 Task: Create a sub task Gather and Analyse Requirements for the task  Develop a new online tool for social media management in the project AgileNova , assign it to team member softage.3@softage.net and update the status of the sub task to  On Track  , set the priority of the sub task to Low
Action: Mouse moved to (101, 339)
Screenshot: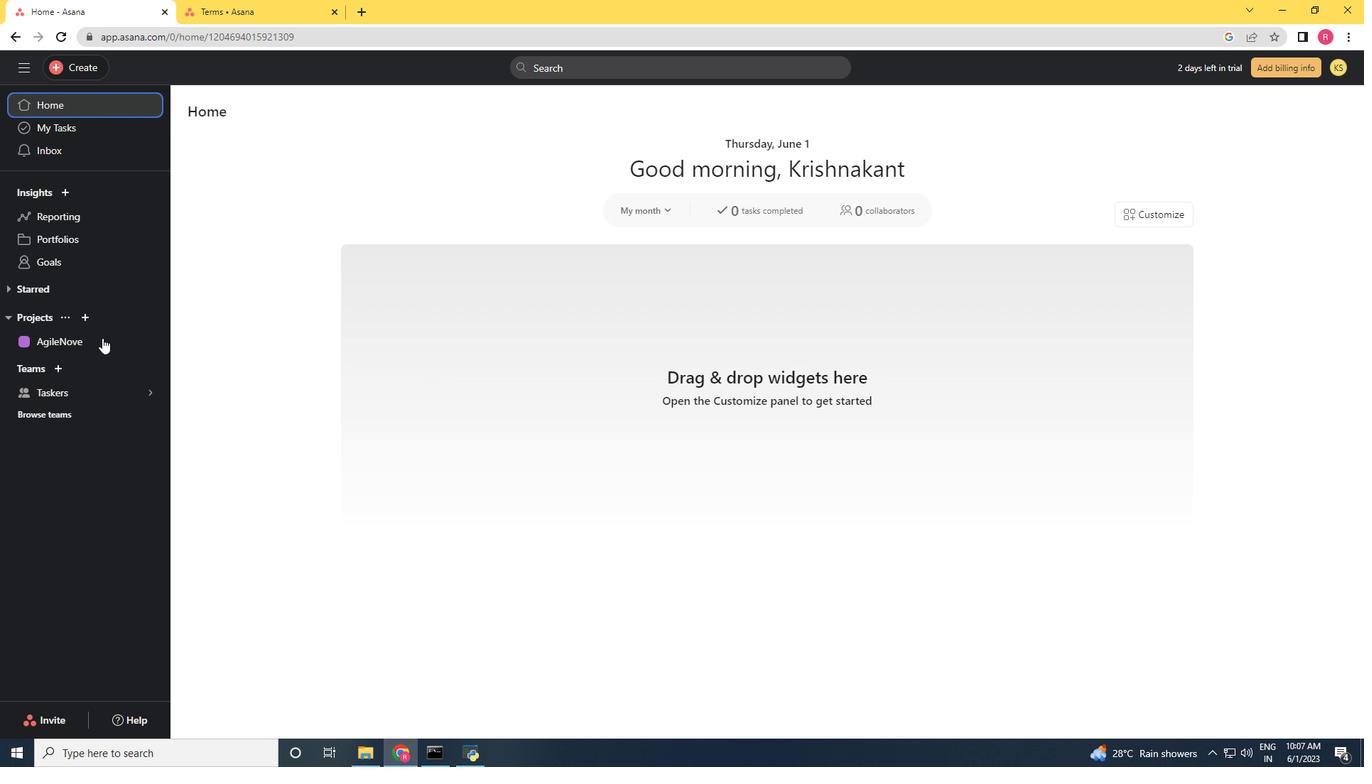 
Action: Mouse pressed left at (101, 339)
Screenshot: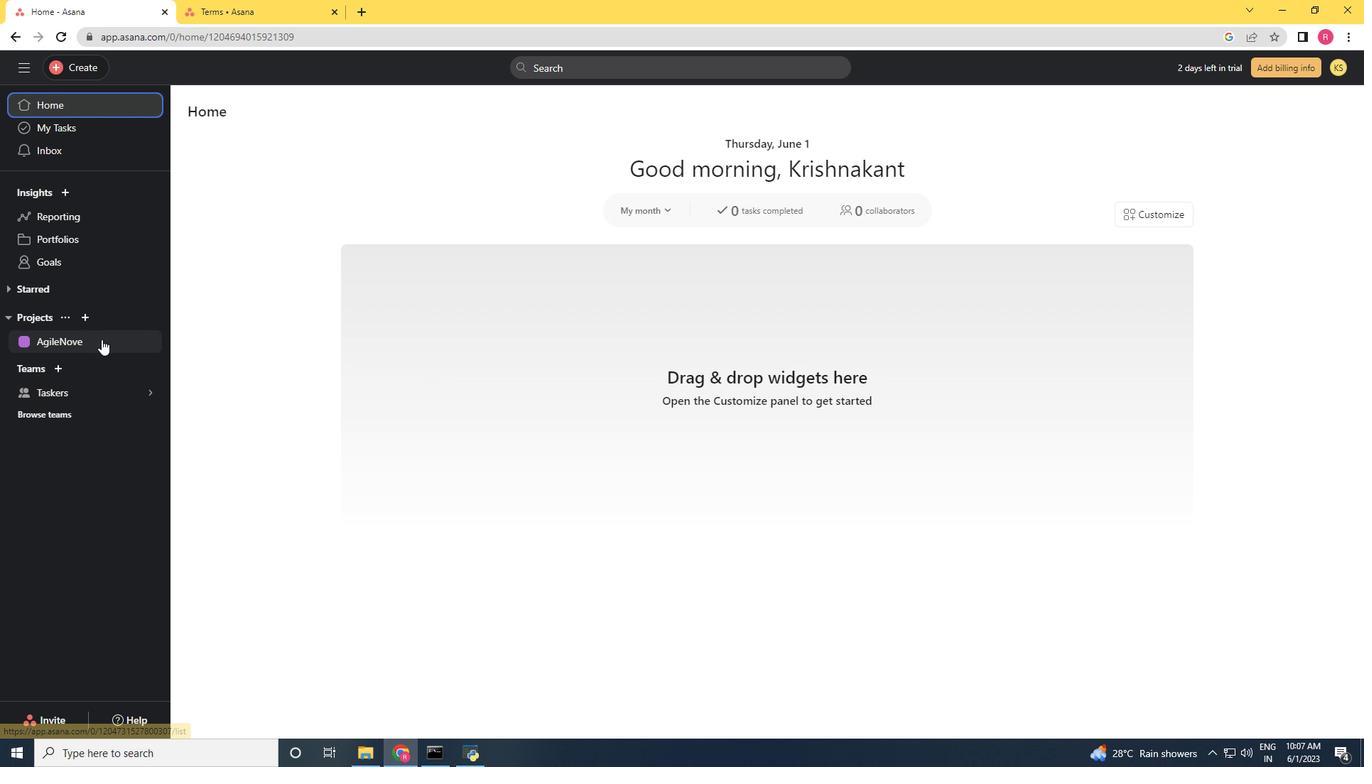
Action: Mouse moved to (616, 322)
Screenshot: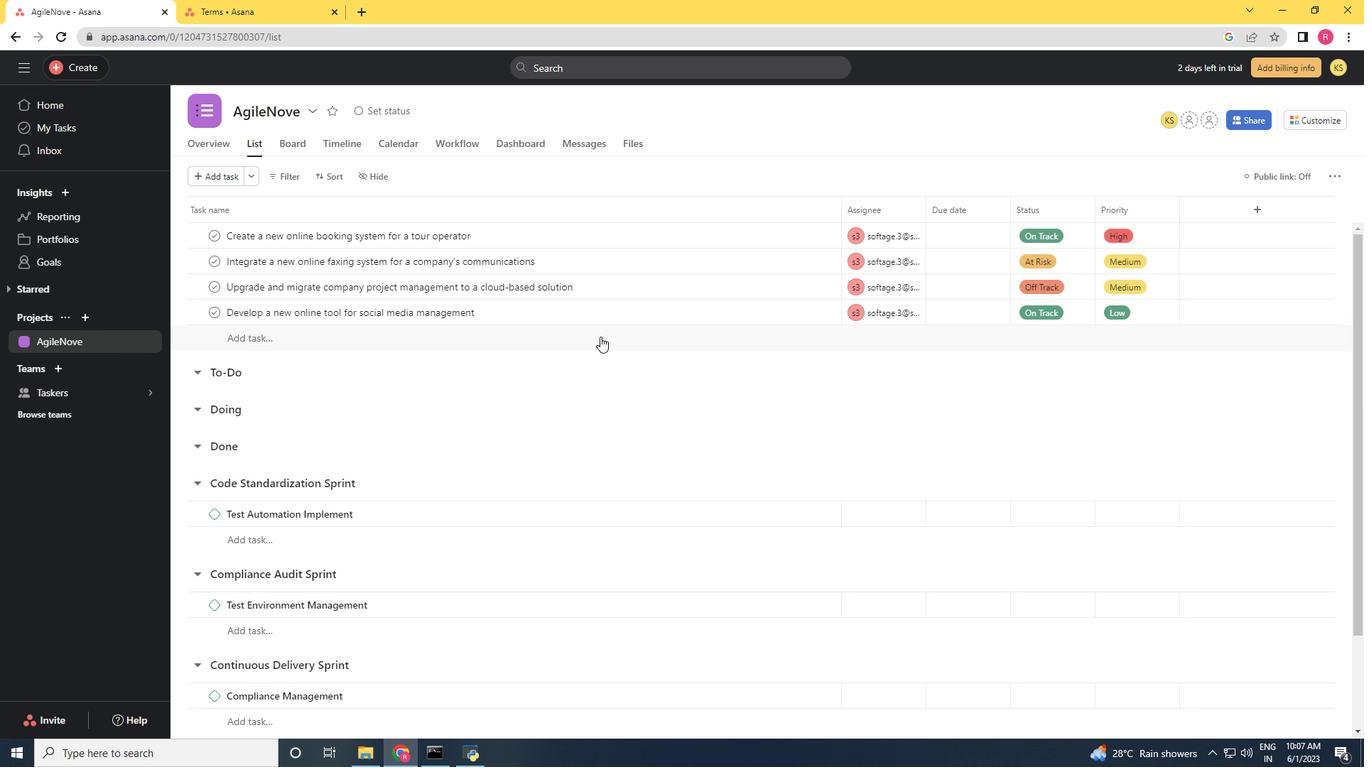
Action: Mouse pressed left at (616, 322)
Screenshot: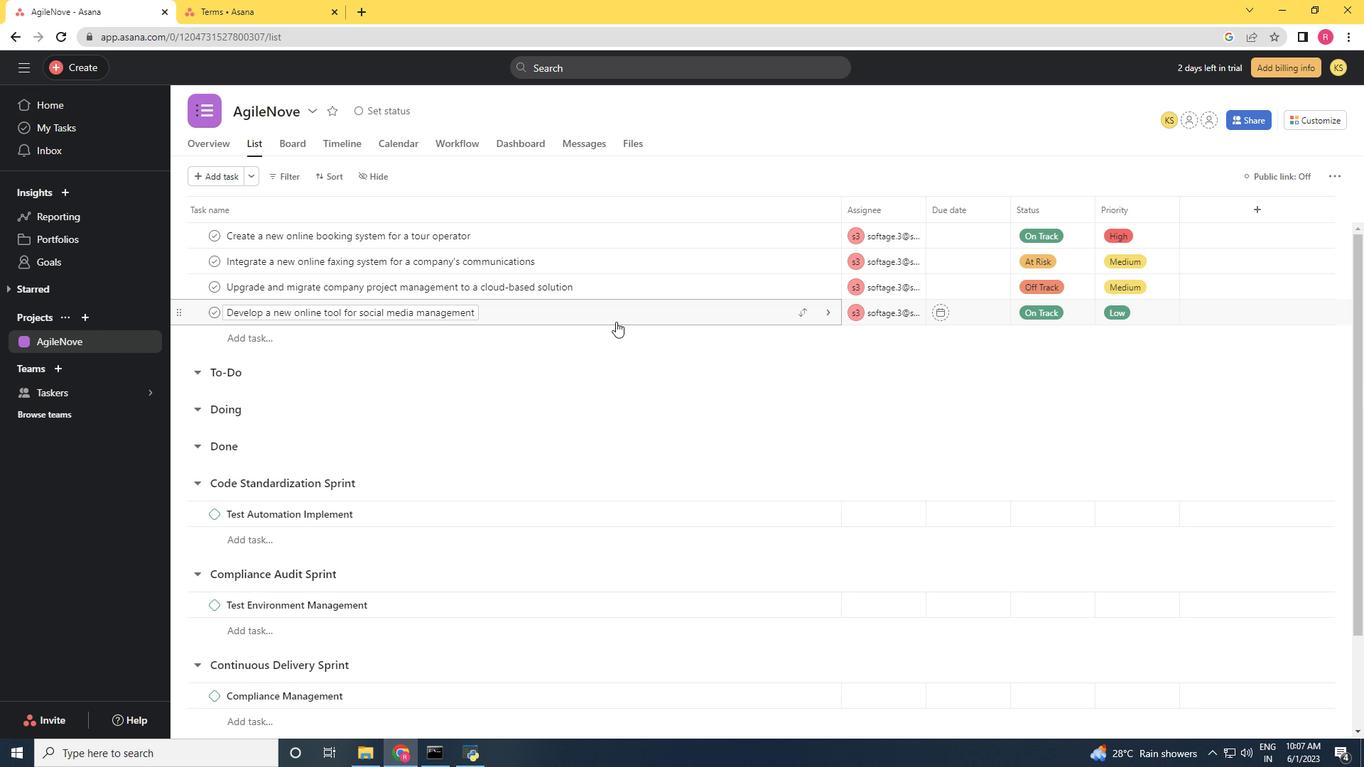 
Action: Mouse moved to (965, 406)
Screenshot: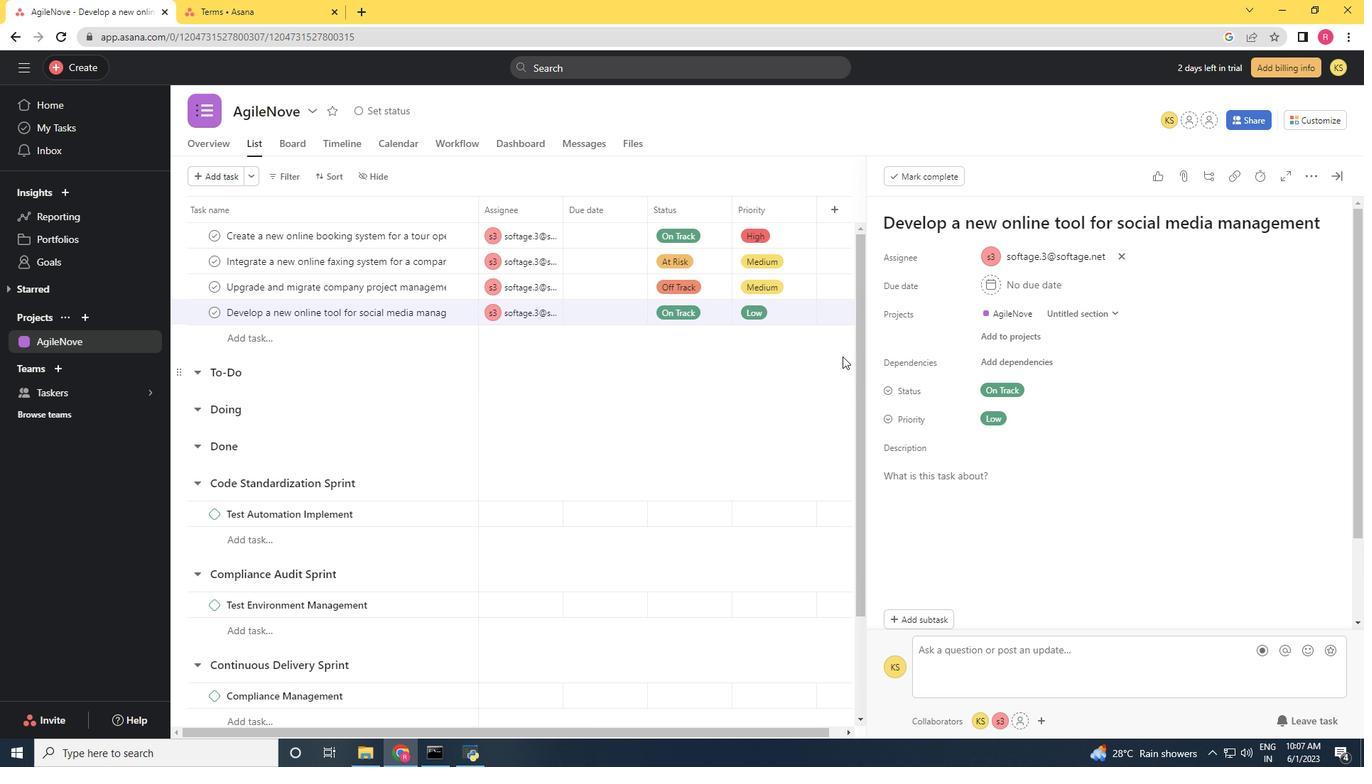 
Action: Mouse scrolled (965, 405) with delta (0, 0)
Screenshot: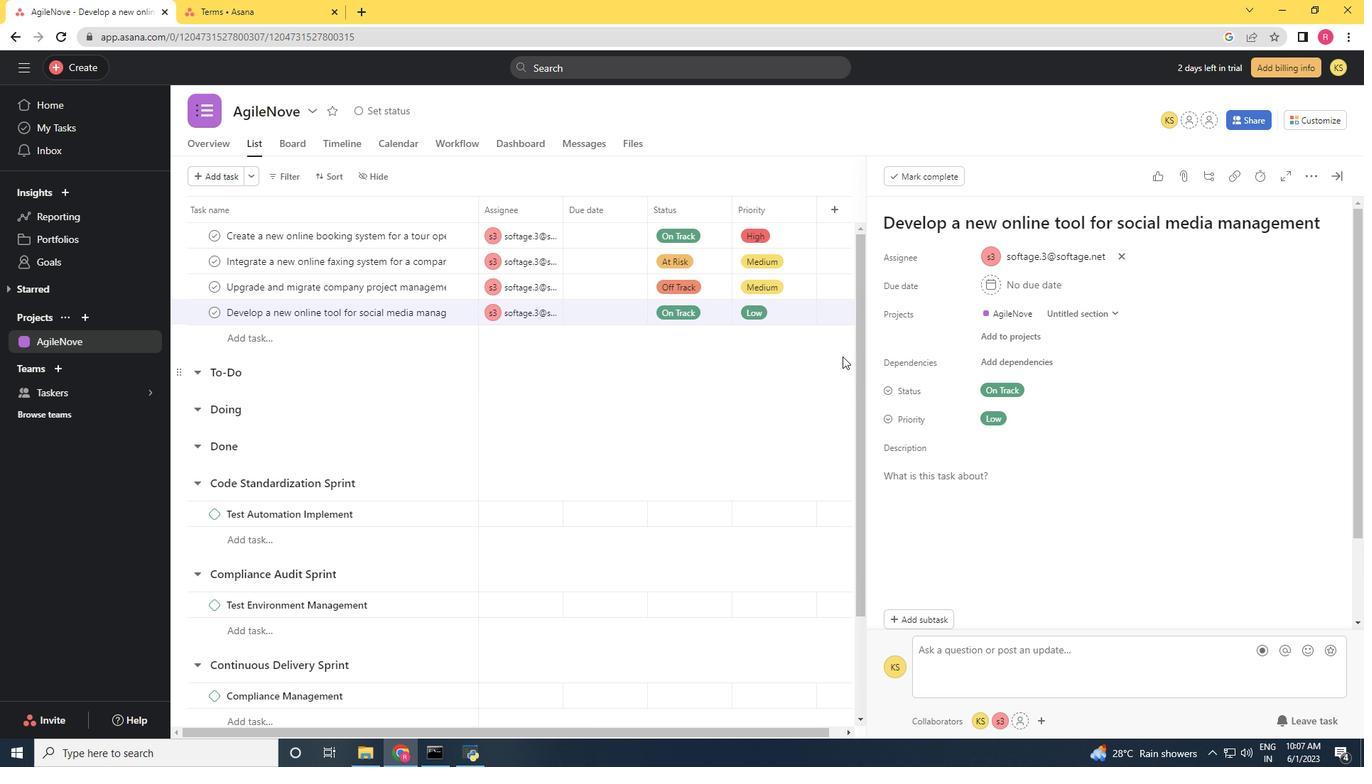 
Action: Mouse moved to (968, 418)
Screenshot: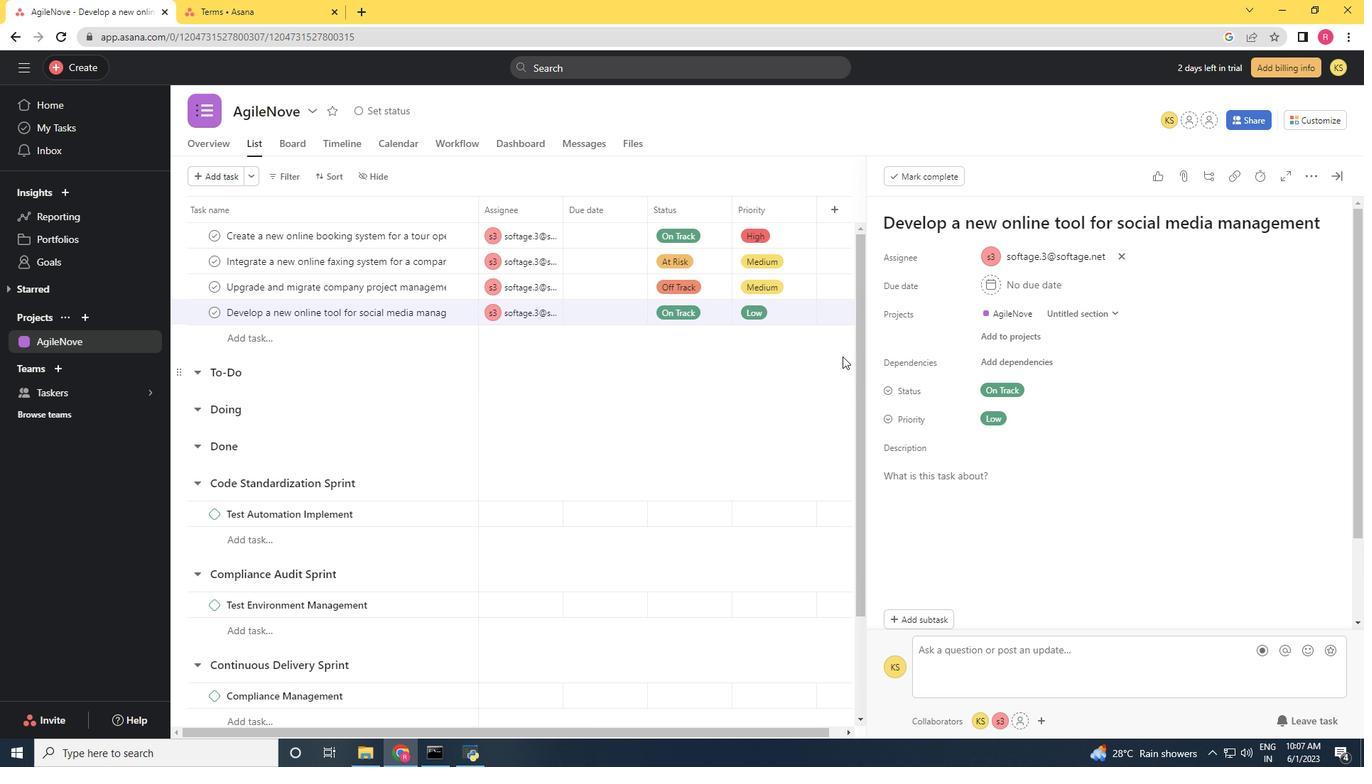
Action: Mouse scrolled (968, 417) with delta (0, 0)
Screenshot: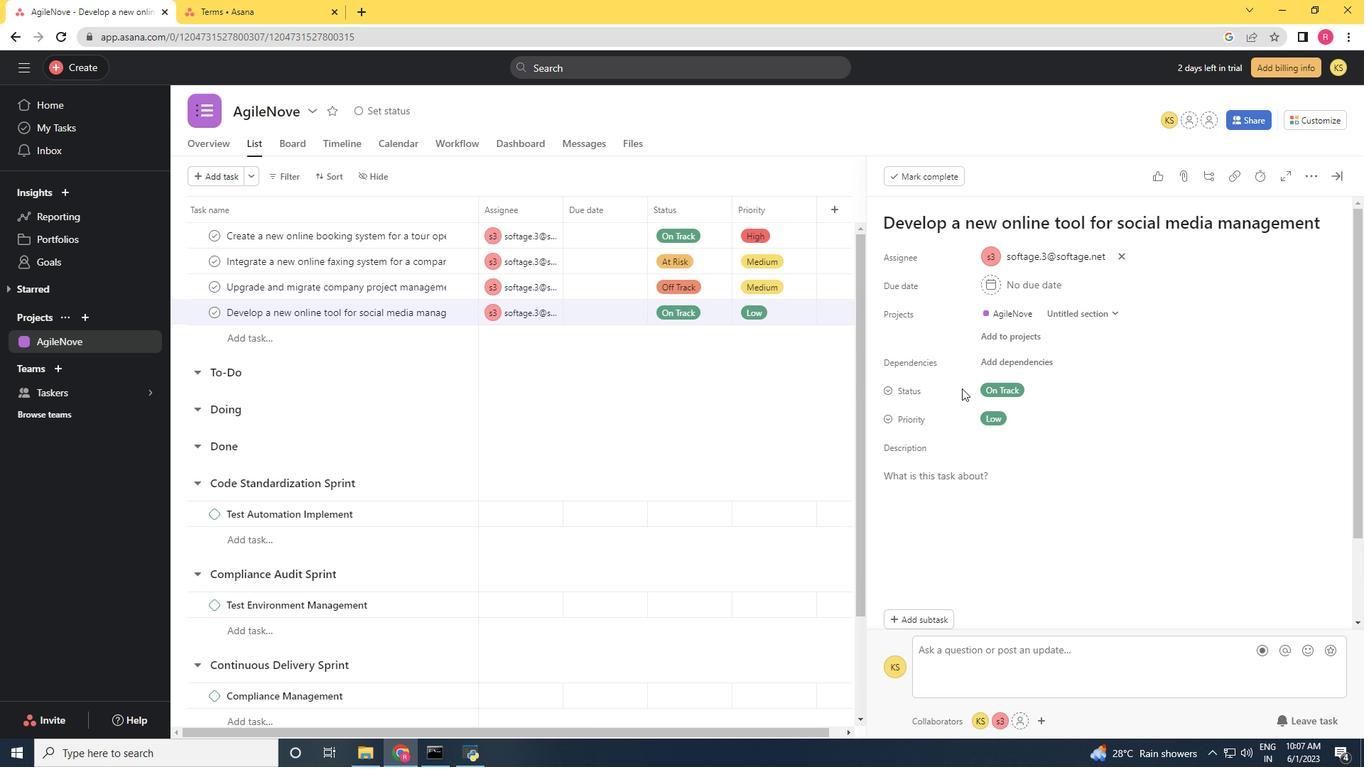 
Action: Mouse moved to (968, 420)
Screenshot: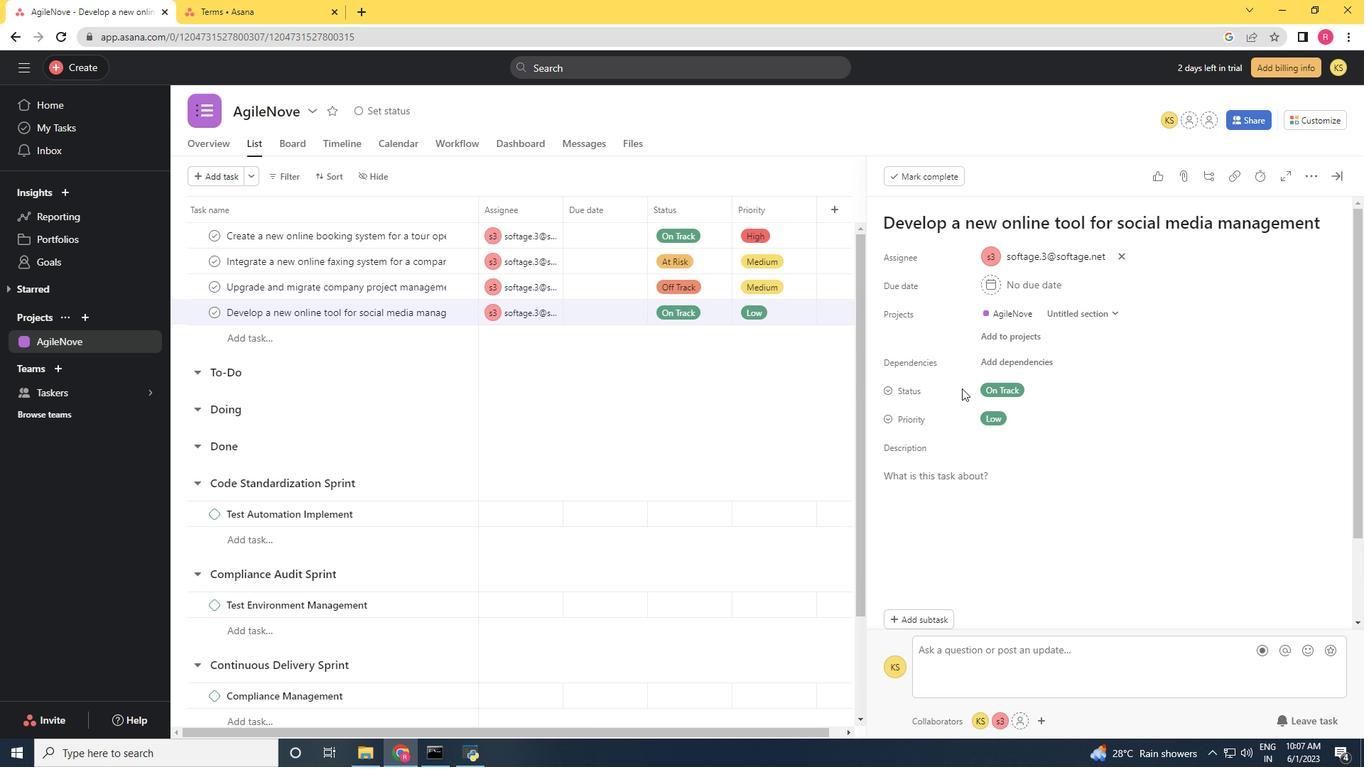 
Action: Mouse scrolled (968, 419) with delta (0, 0)
Screenshot: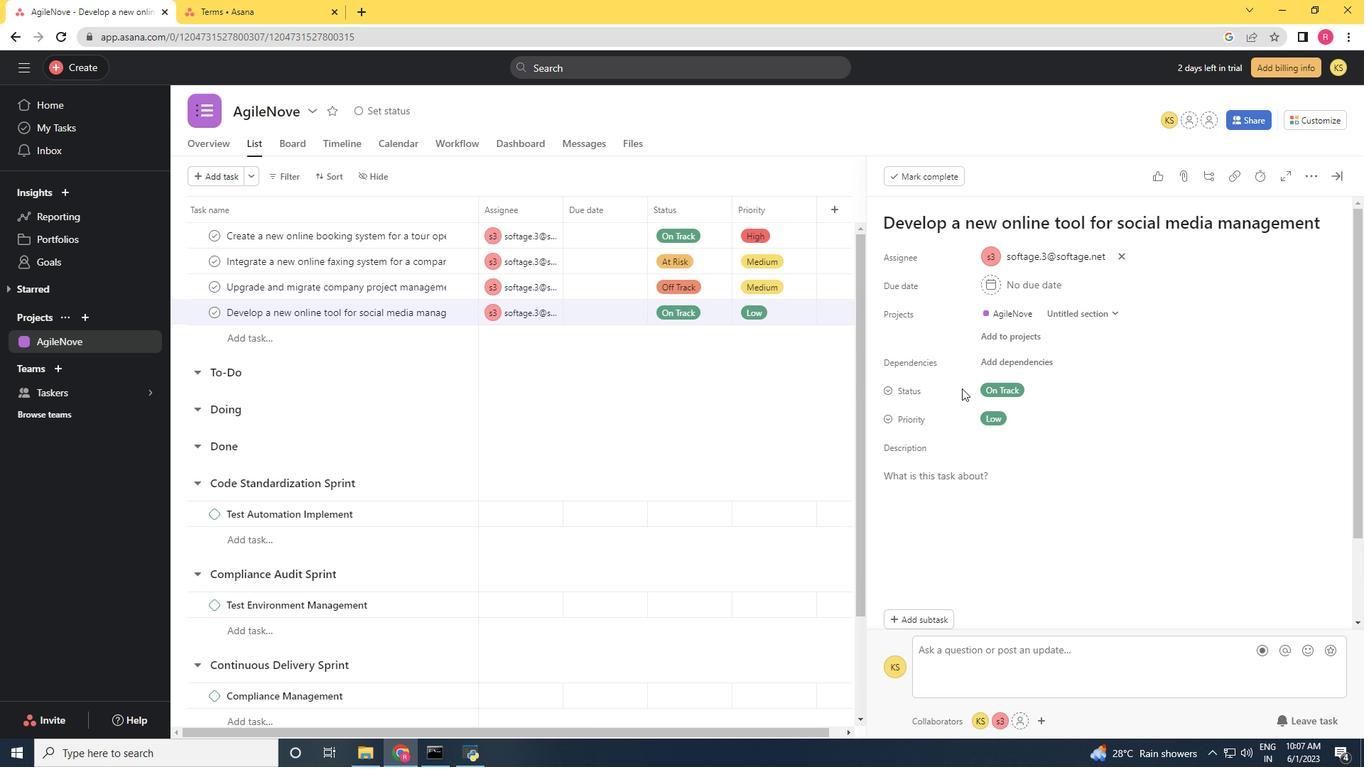 
Action: Mouse moved to (968, 422)
Screenshot: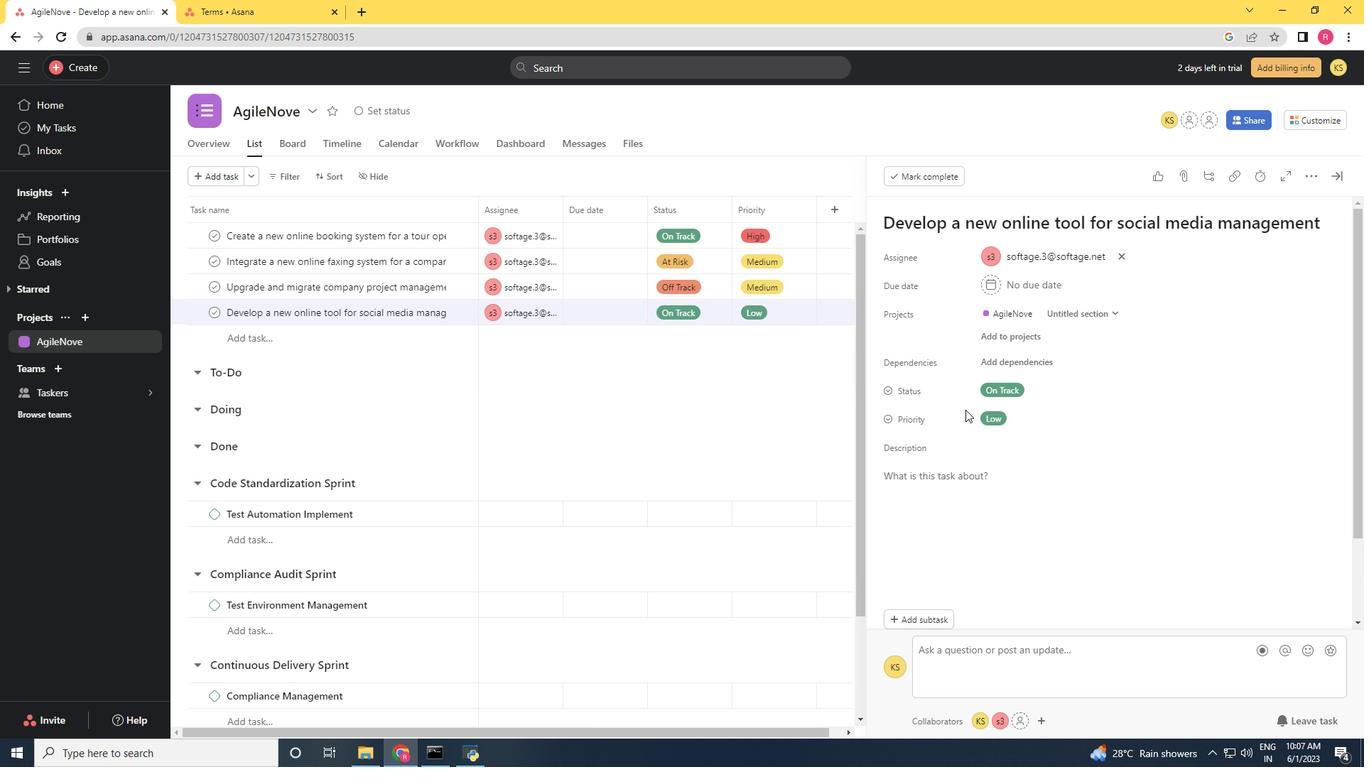 
Action: Mouse scrolled (968, 421) with delta (0, 0)
Screenshot: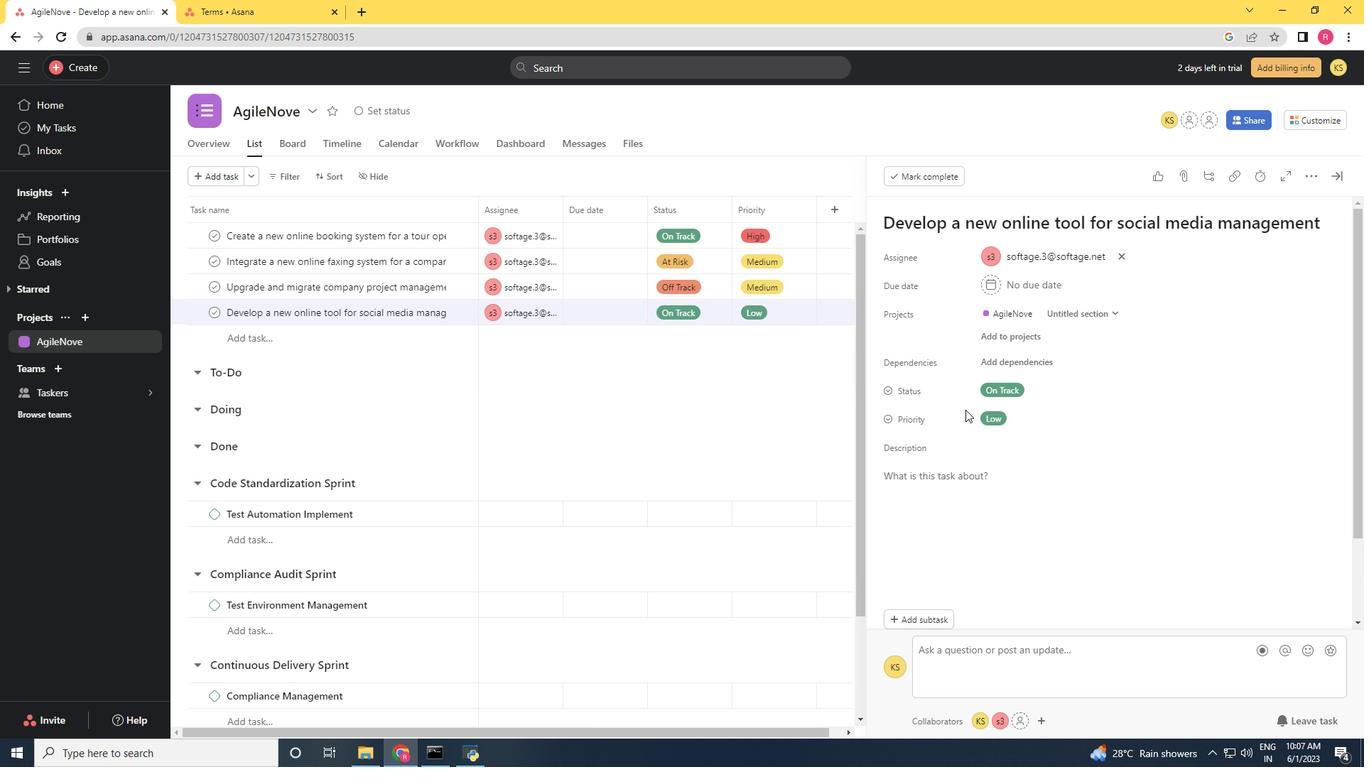 
Action: Mouse moved to (968, 422)
Screenshot: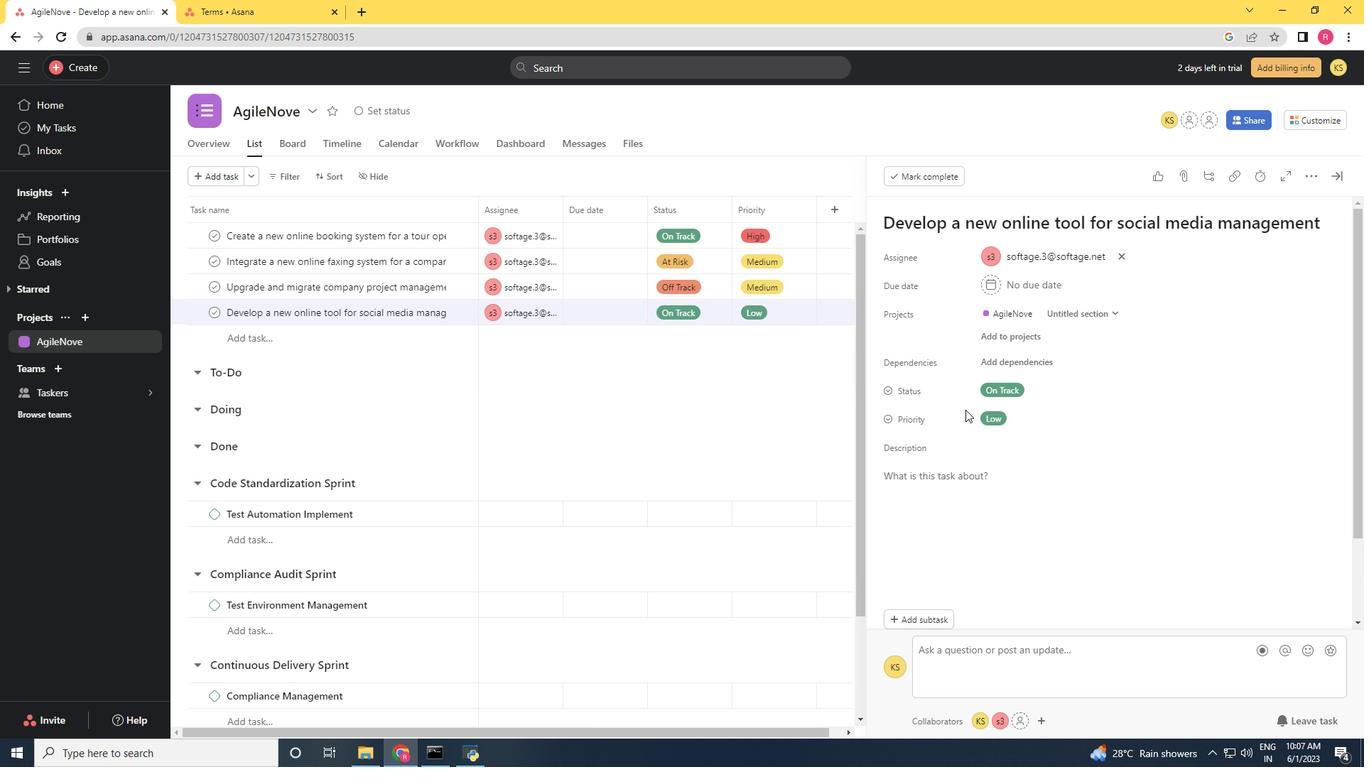 
Action: Mouse scrolled (968, 421) with delta (0, 0)
Screenshot: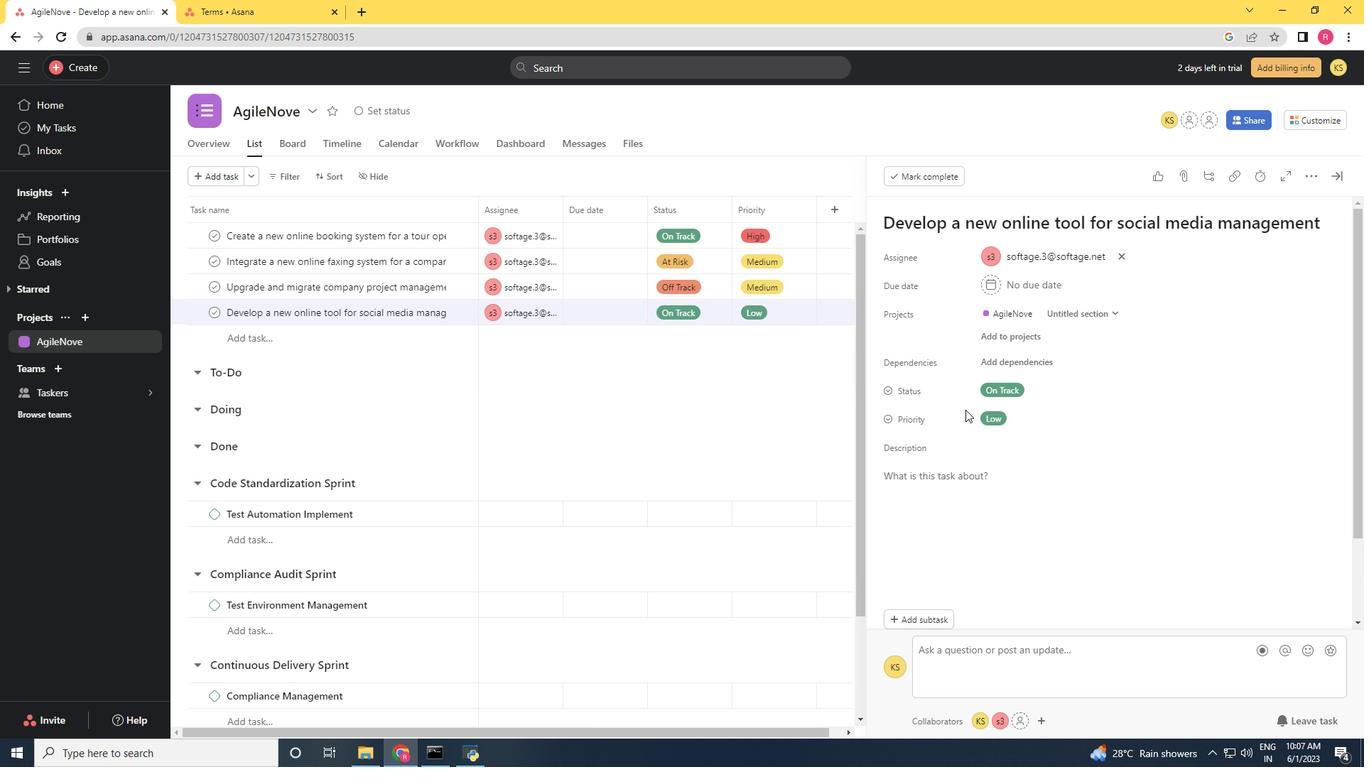 
Action: Mouse moved to (938, 519)
Screenshot: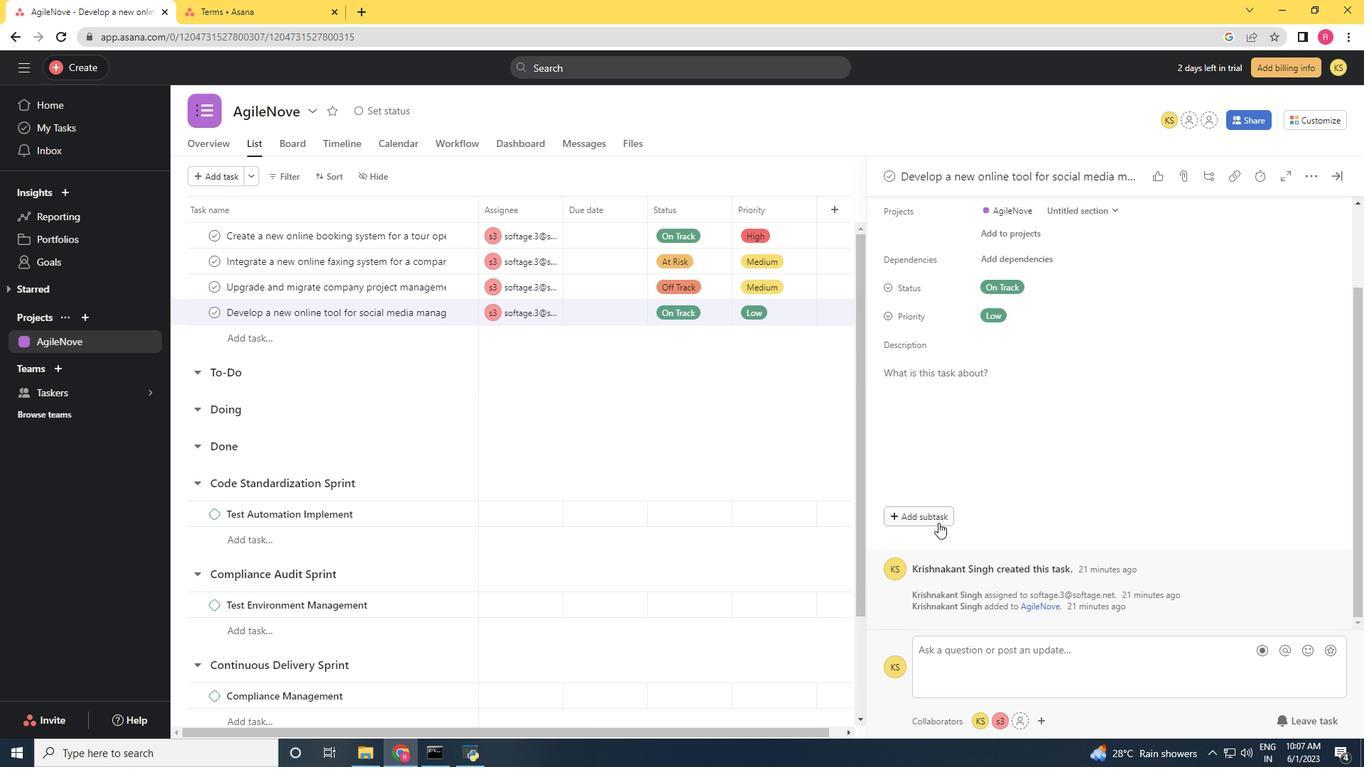 
Action: Mouse pressed left at (938, 519)
Screenshot: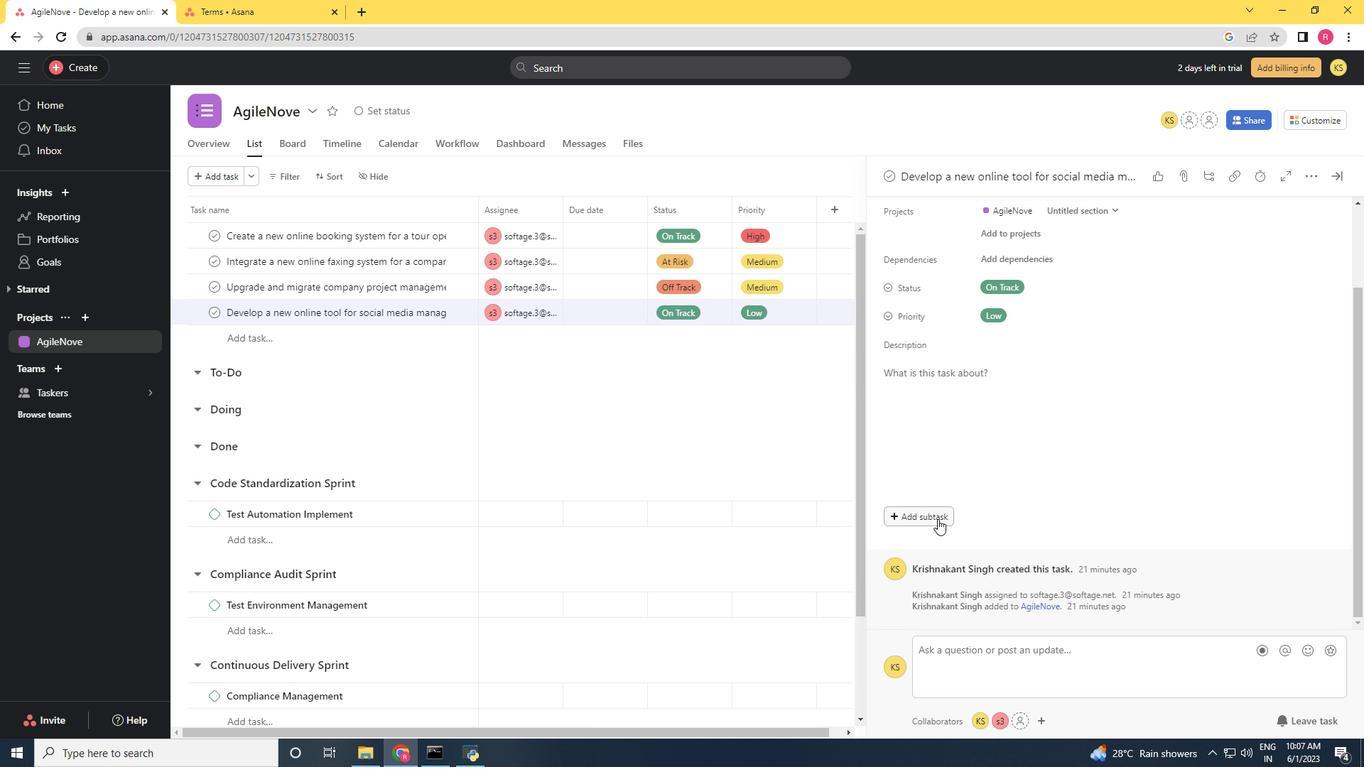 
Action: Mouse moved to (792, 554)
Screenshot: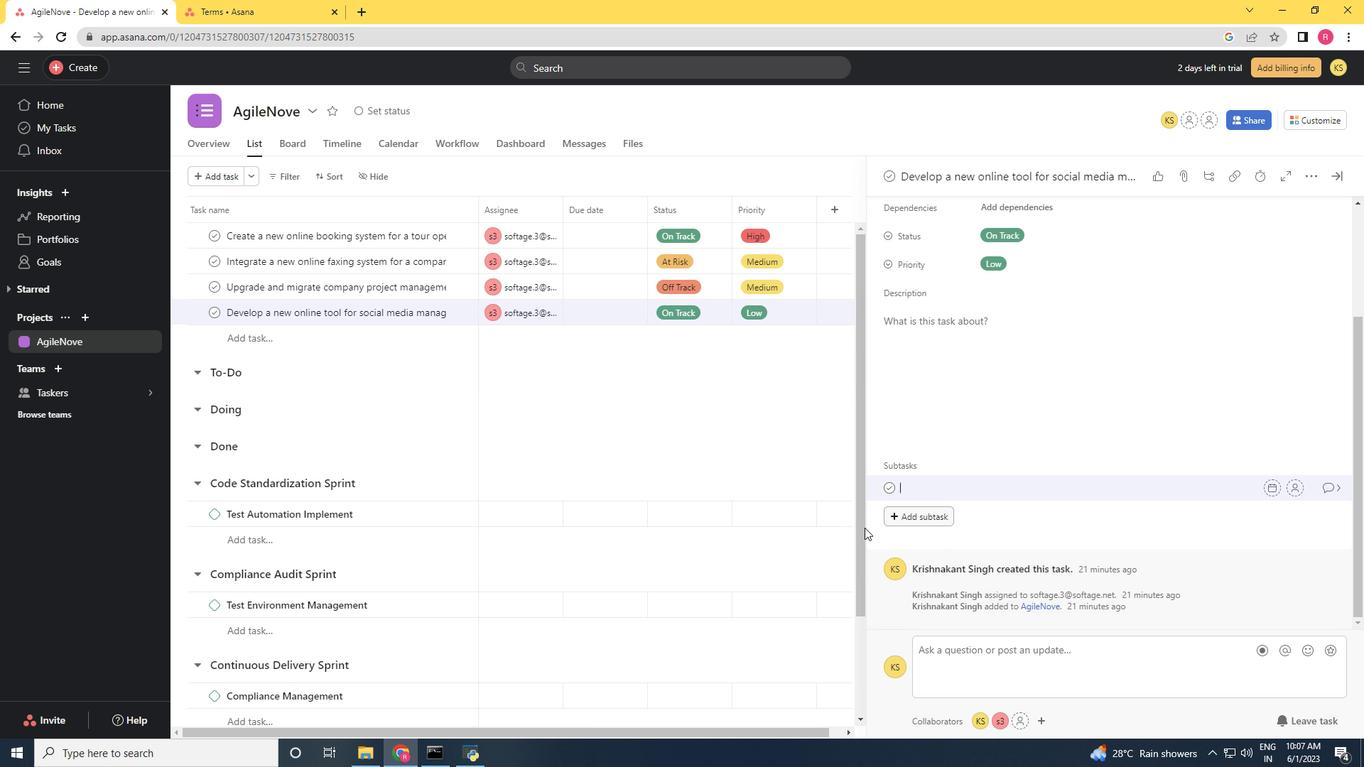 
Action: Key pressed <Key.shift><Key.shift><Key.shift><Key.shift><Key.shift><Key.shift><Key.shift><Key.shift><Key.shift><Key.shift><Key.shift><Key.shift><Key.shift><Key.shift><Key.shift><Key.shift><Key.shift><Key.shift>Gathr<Key.space><Key.backspace><Key.backspace>er<Key.space>and<Key.space><Key.shift>Analyse<Key.space><Key.shift>Requirements<Key.space>
Screenshot: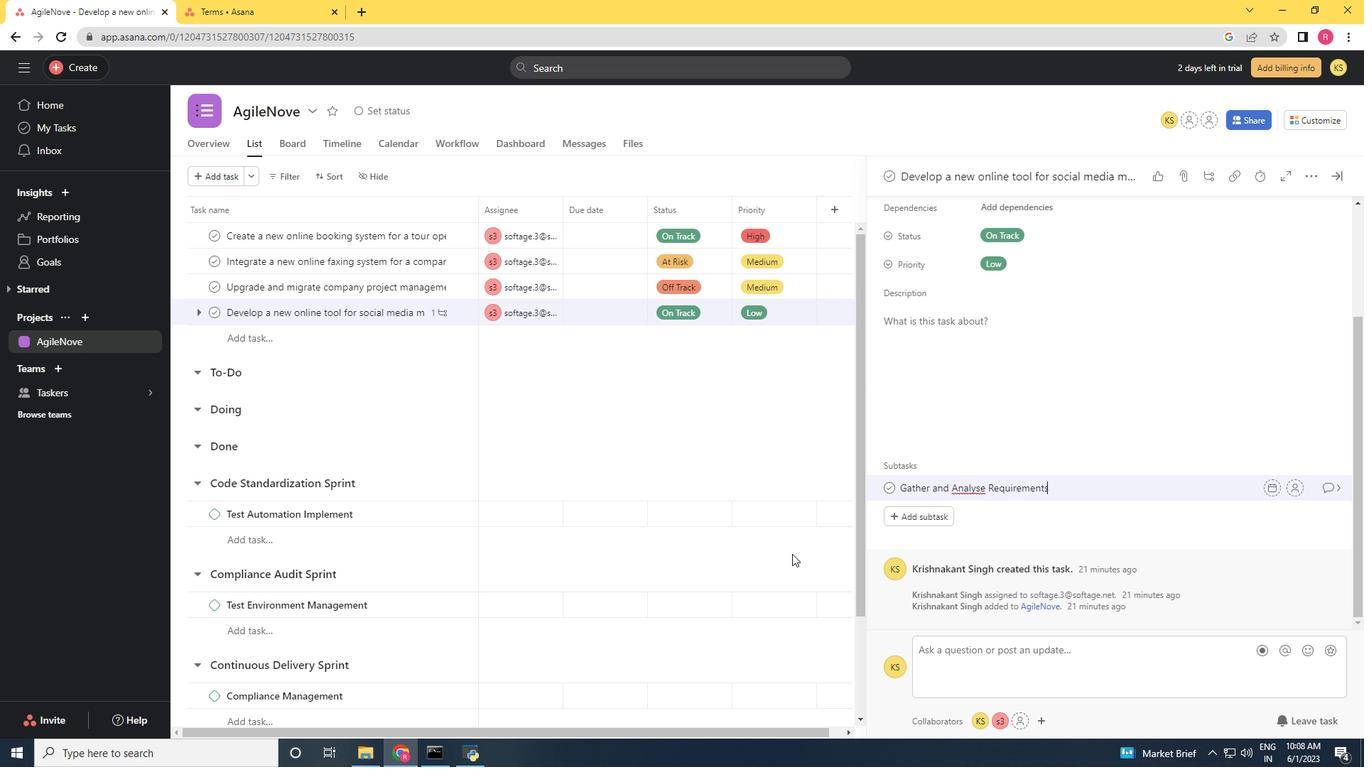 
Action: Mouse moved to (1299, 482)
Screenshot: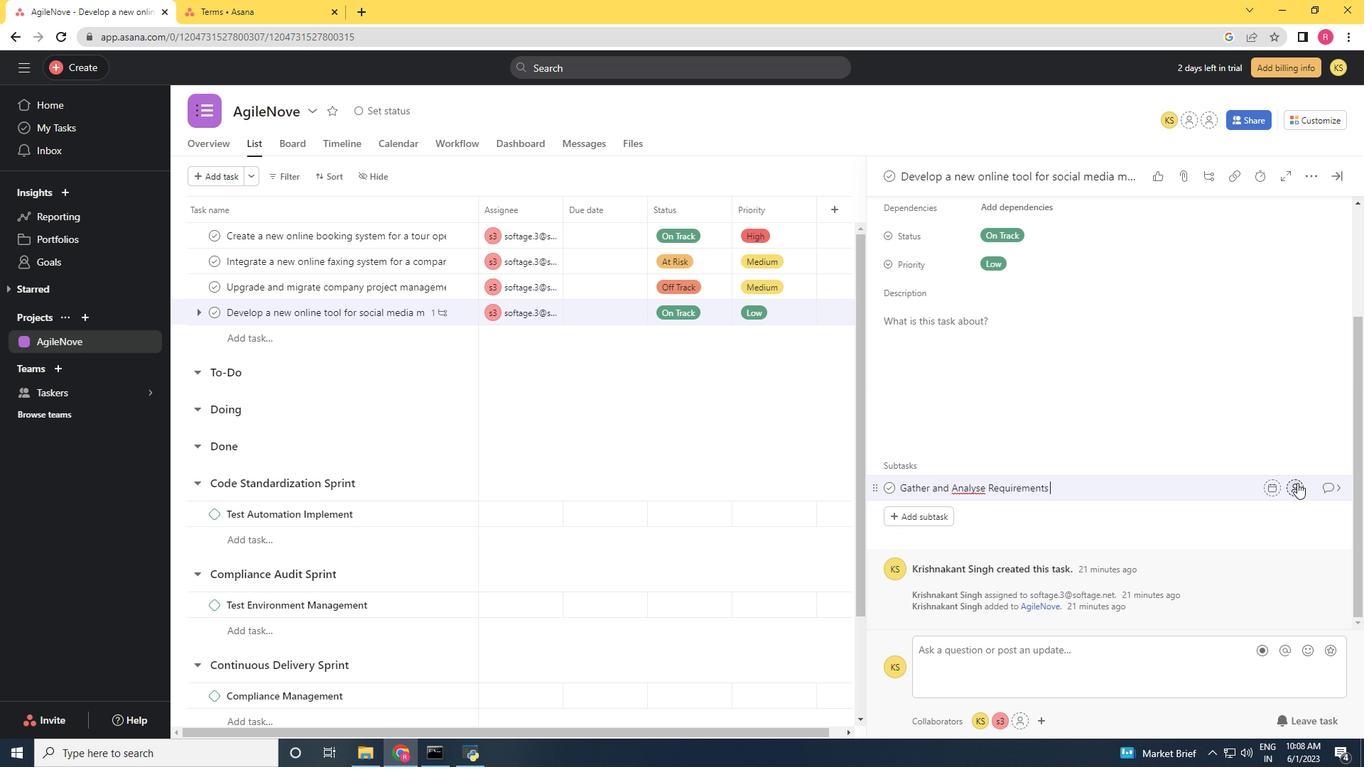 
Action: Mouse pressed left at (1299, 482)
Screenshot: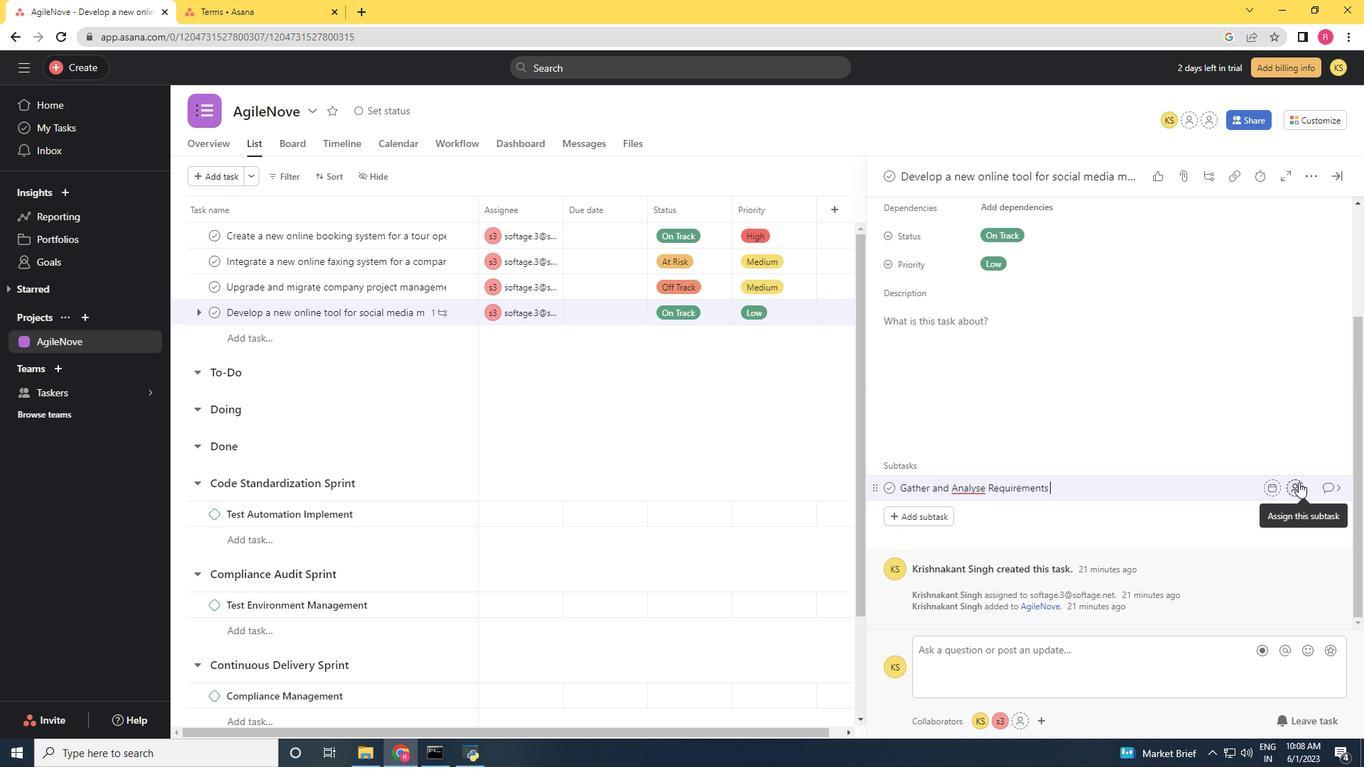 
Action: Mouse moved to (1214, 485)
Screenshot: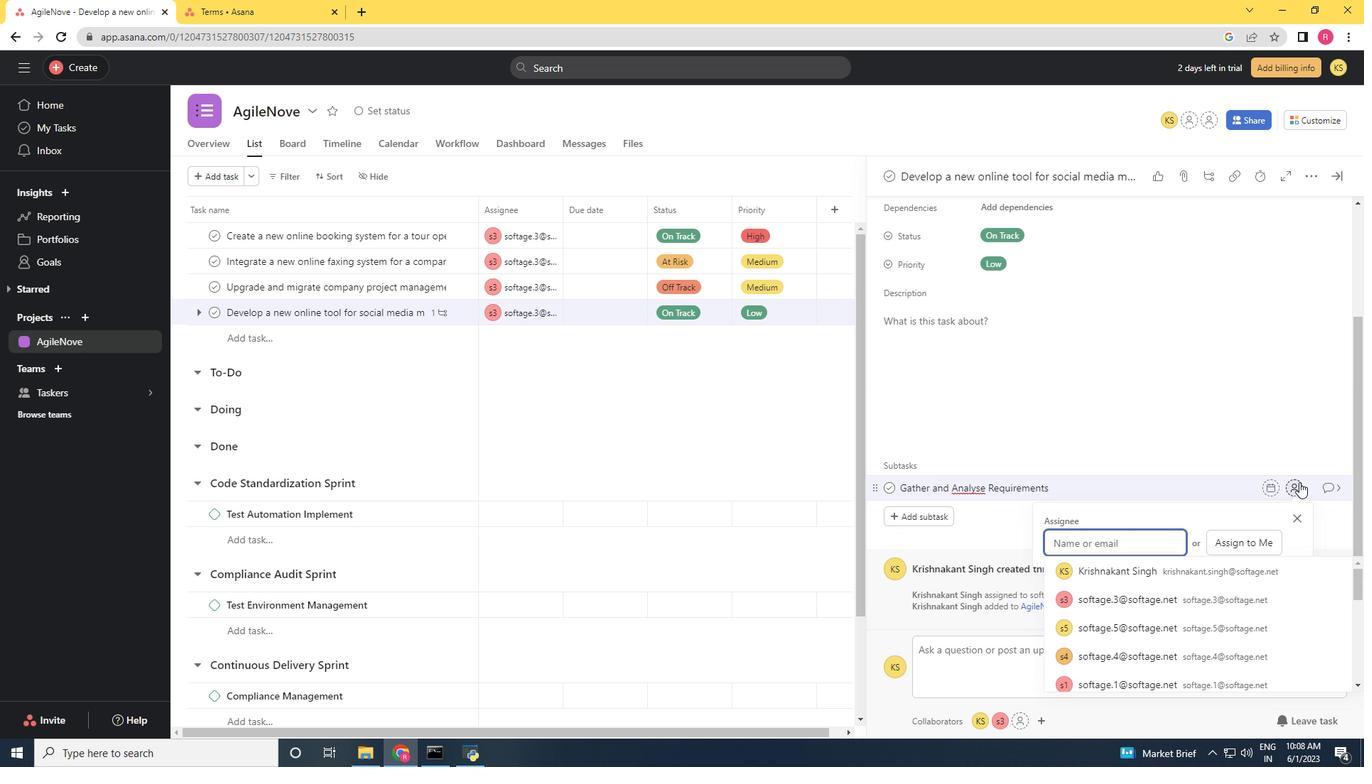 
Action: Key pressed softage.3<Key.shift>@softage.net
Screenshot: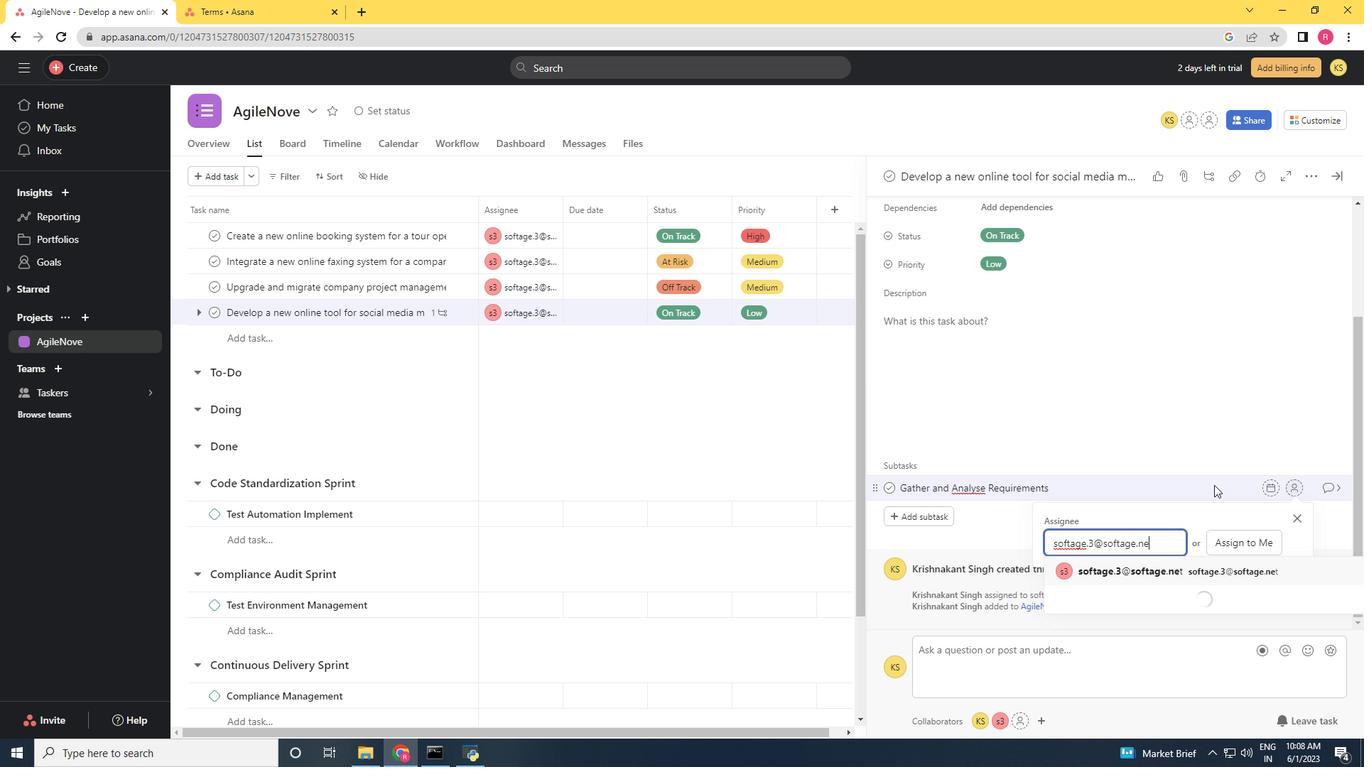 
Action: Mouse moved to (1212, 567)
Screenshot: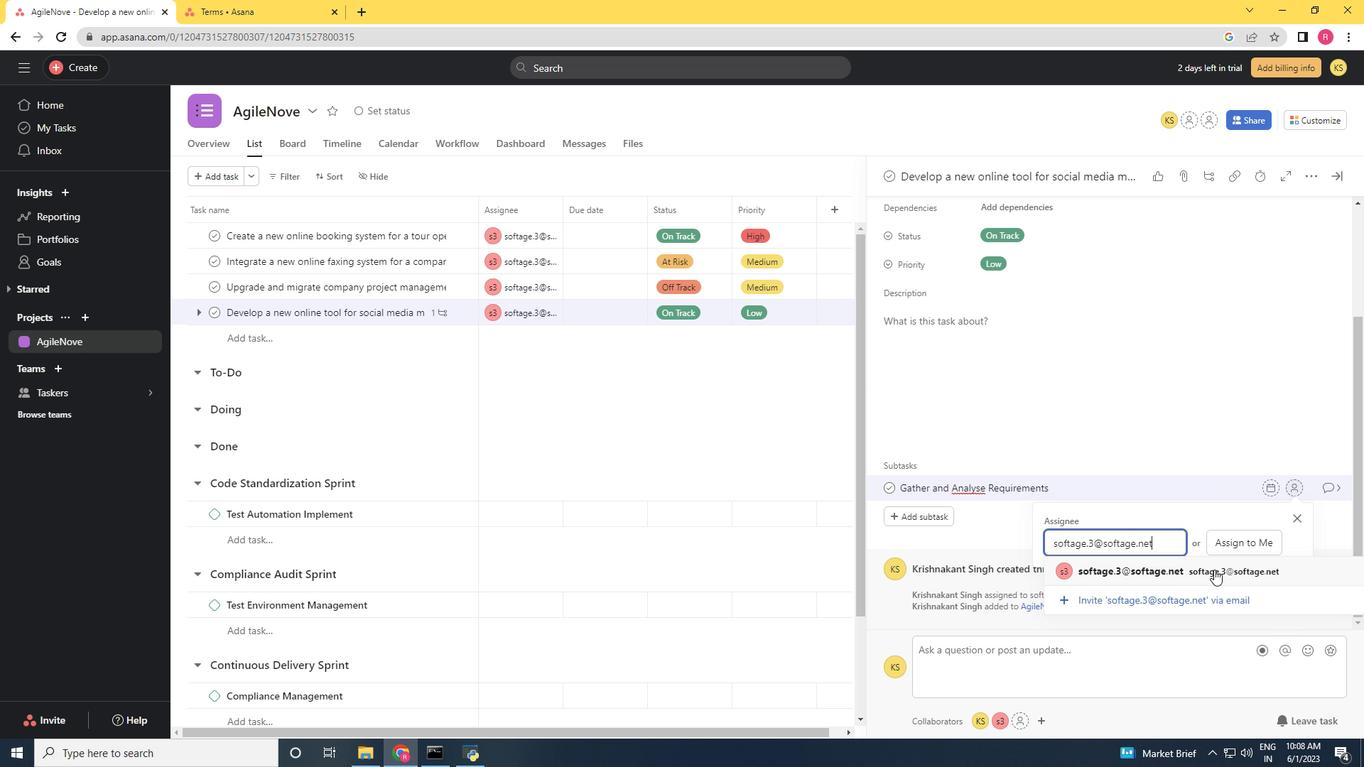 
Action: Mouse pressed left at (1212, 567)
Screenshot: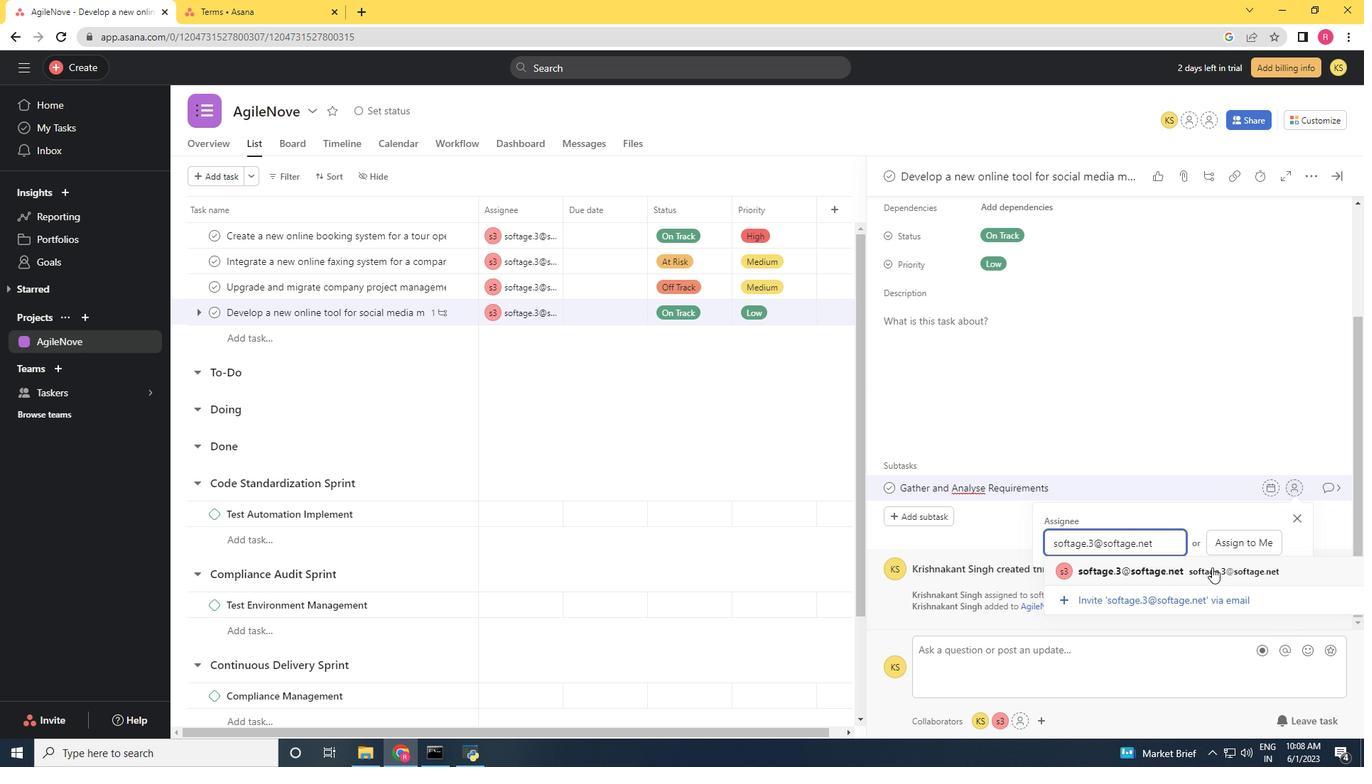 
Action: Mouse moved to (1328, 494)
Screenshot: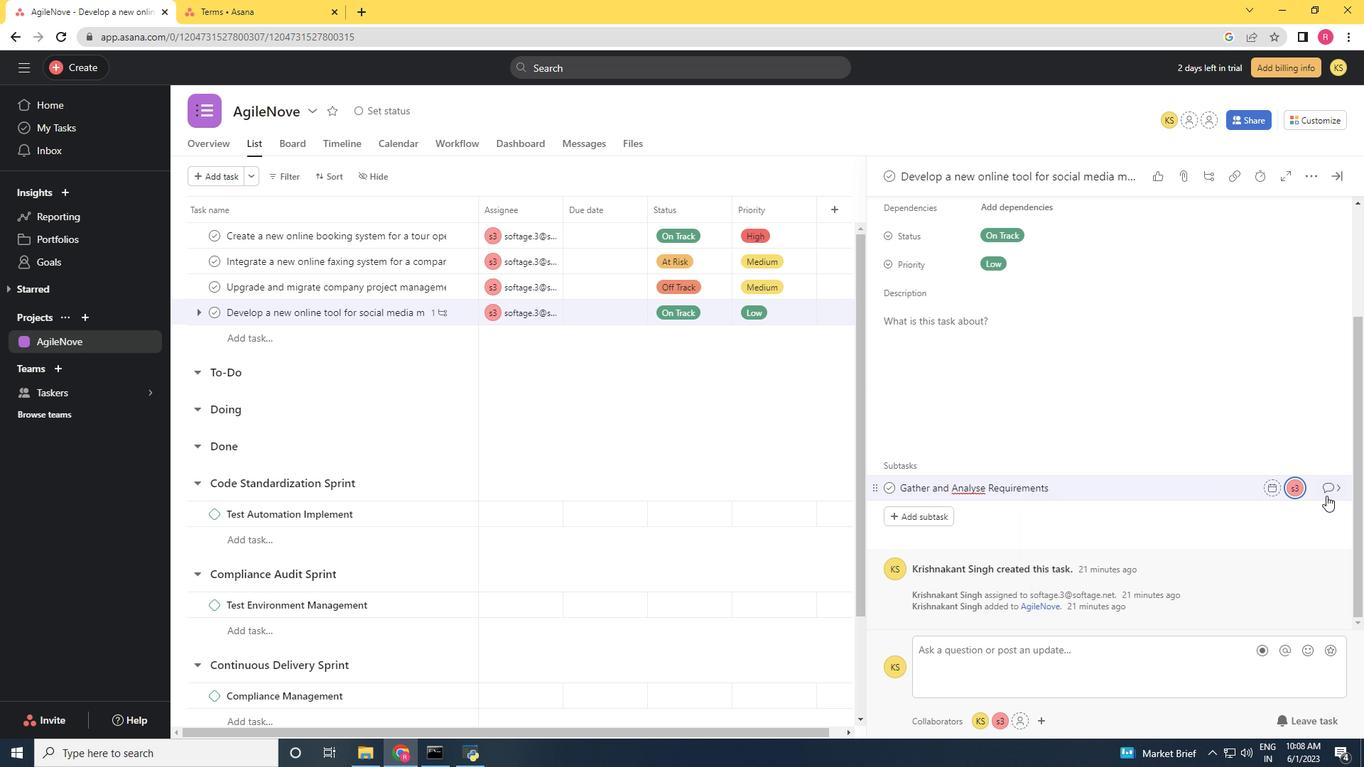 
Action: Mouse pressed left at (1328, 494)
Screenshot: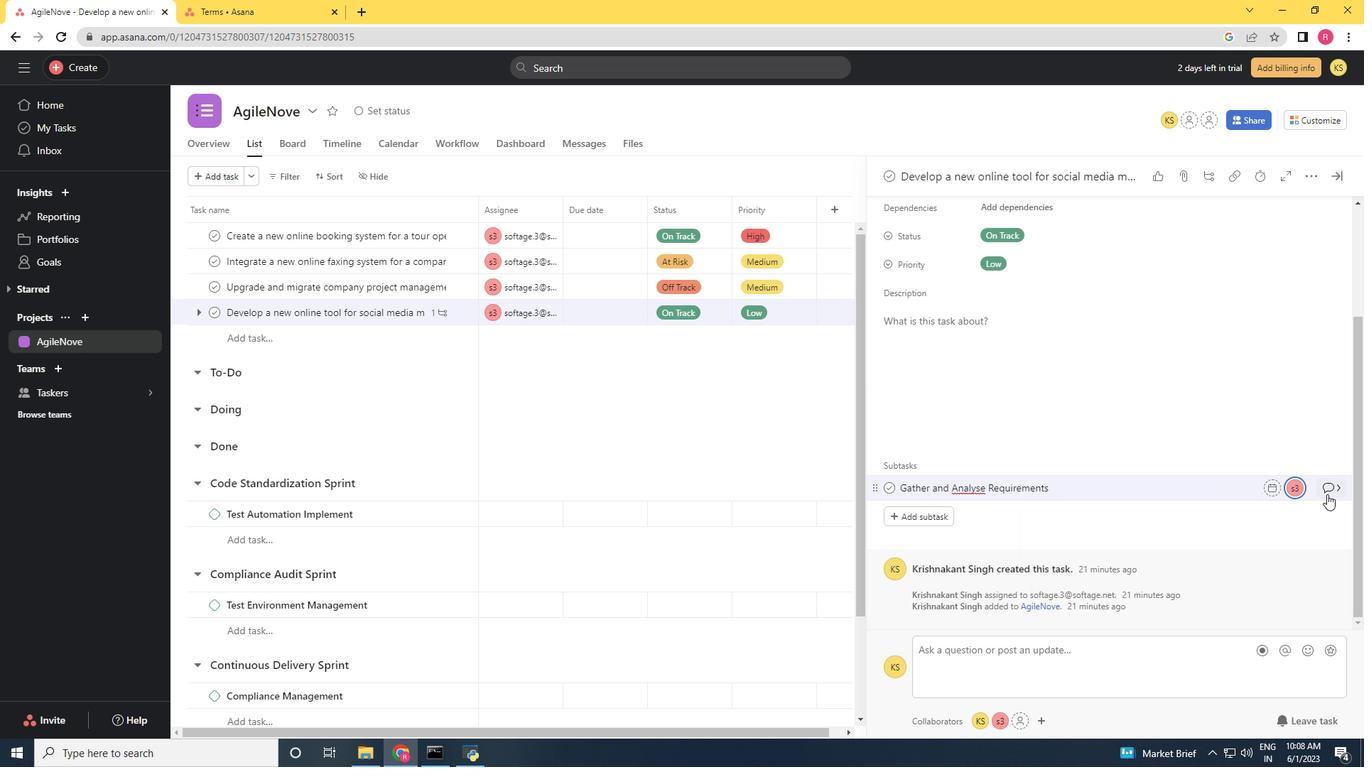 
Action: Mouse moved to (937, 374)
Screenshot: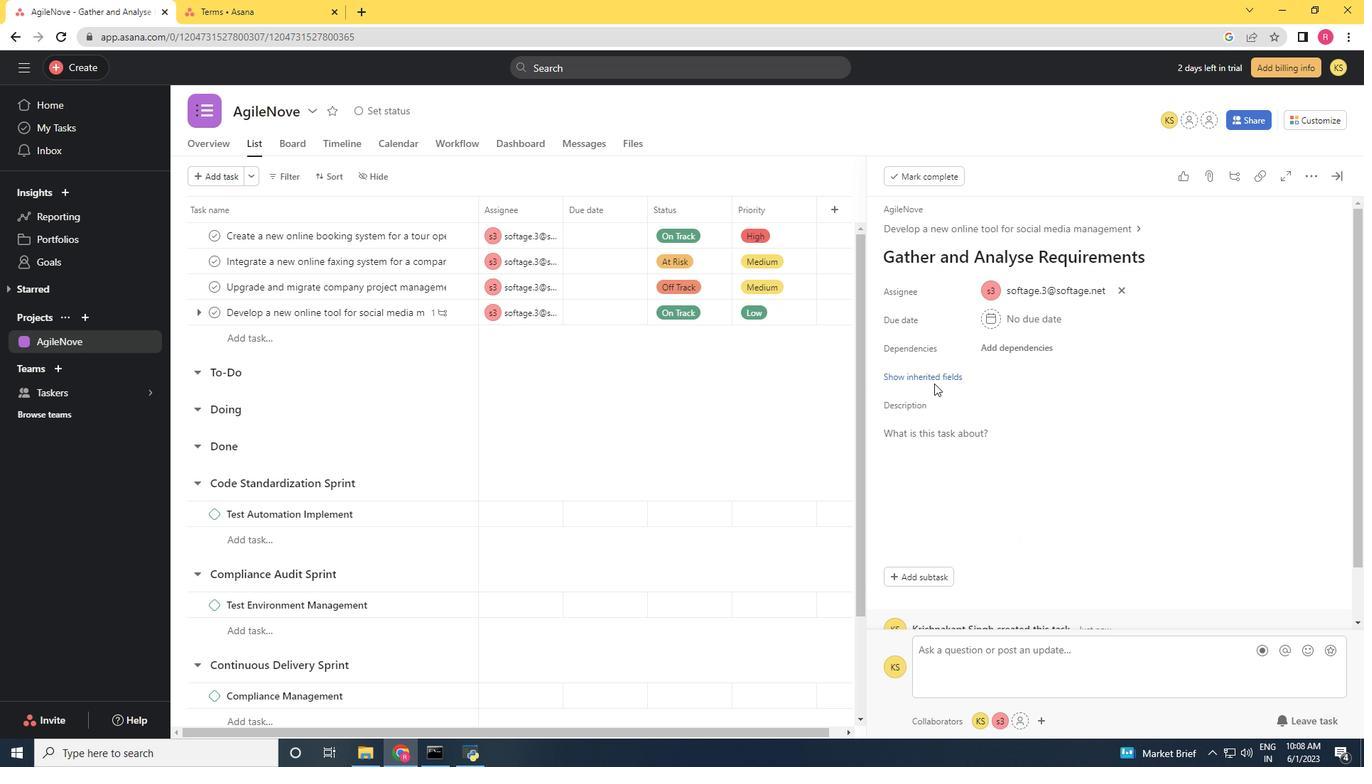 
Action: Mouse pressed left at (937, 374)
Screenshot: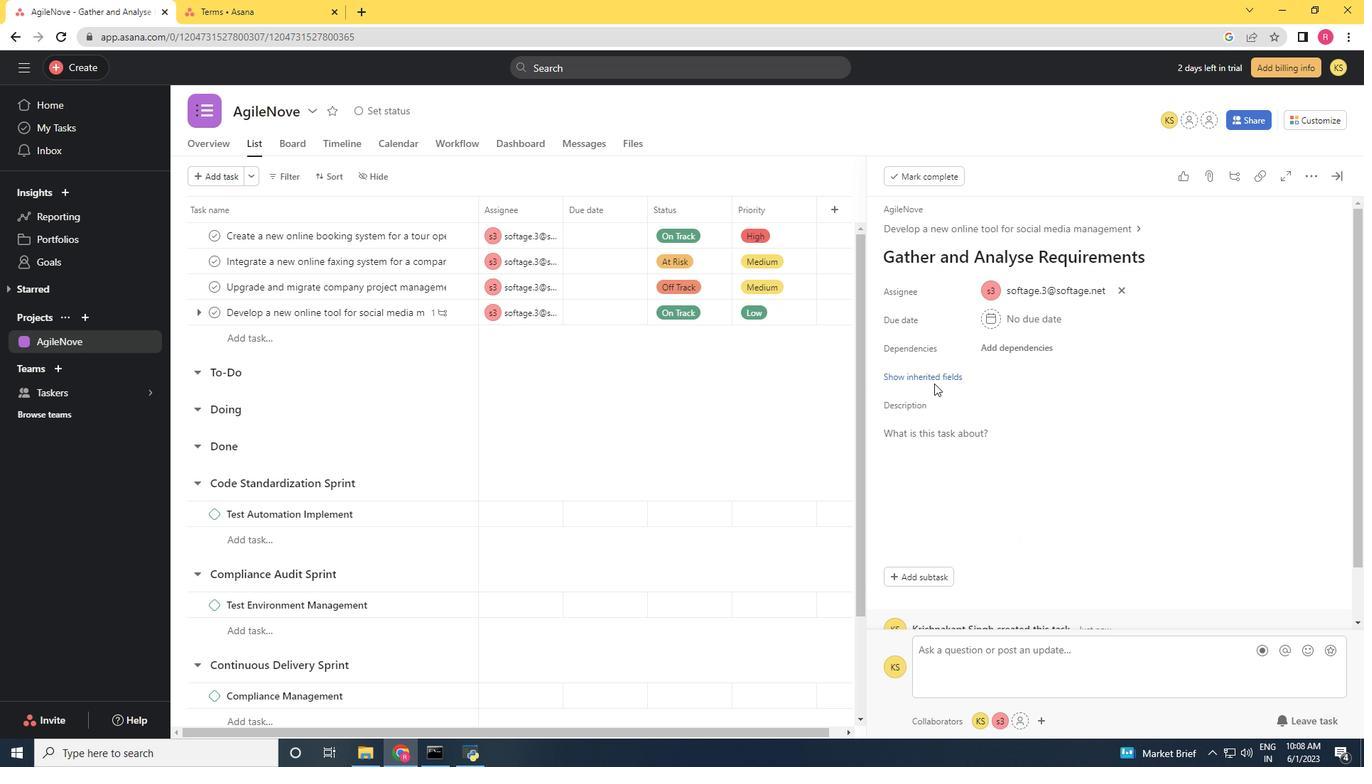
Action: Mouse moved to (994, 408)
Screenshot: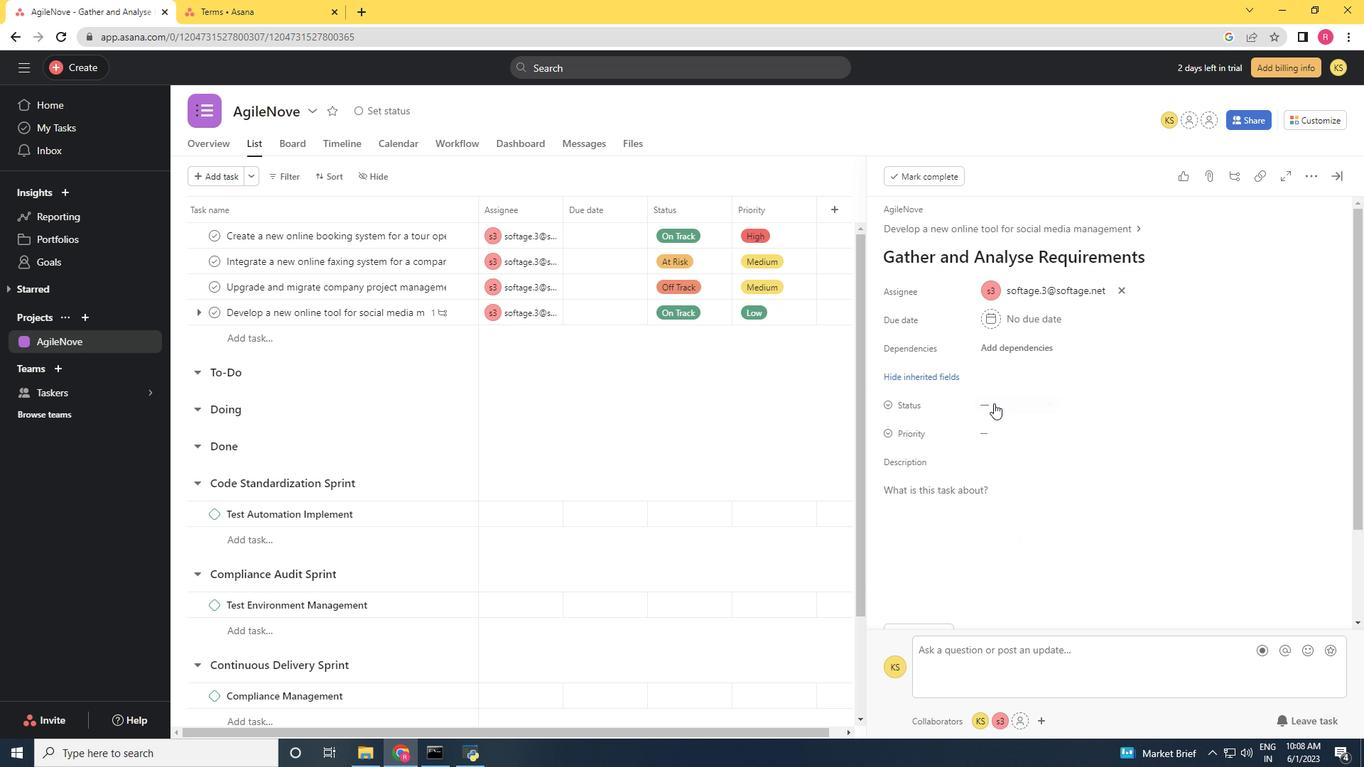 
Action: Mouse pressed left at (994, 408)
Screenshot: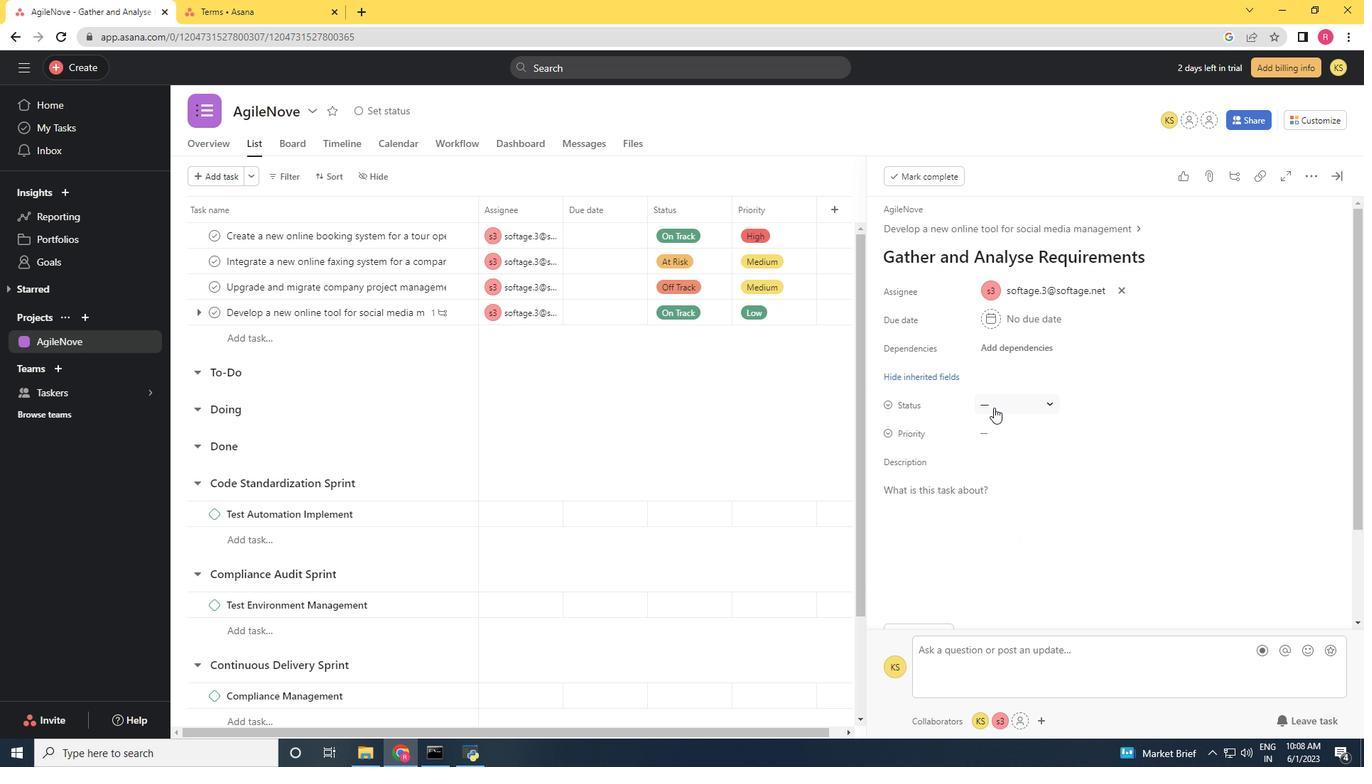 
Action: Mouse moved to (1021, 461)
Screenshot: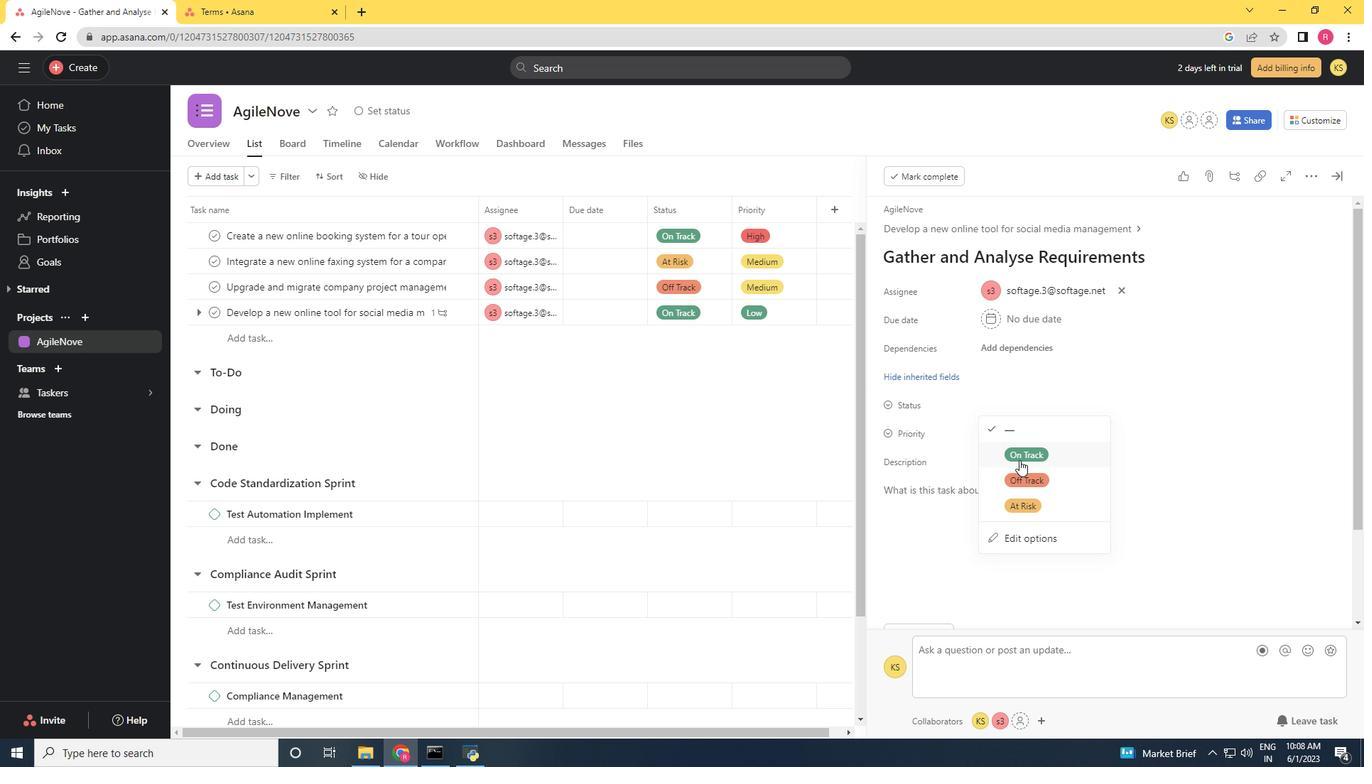 
Action: Mouse pressed left at (1021, 461)
Screenshot: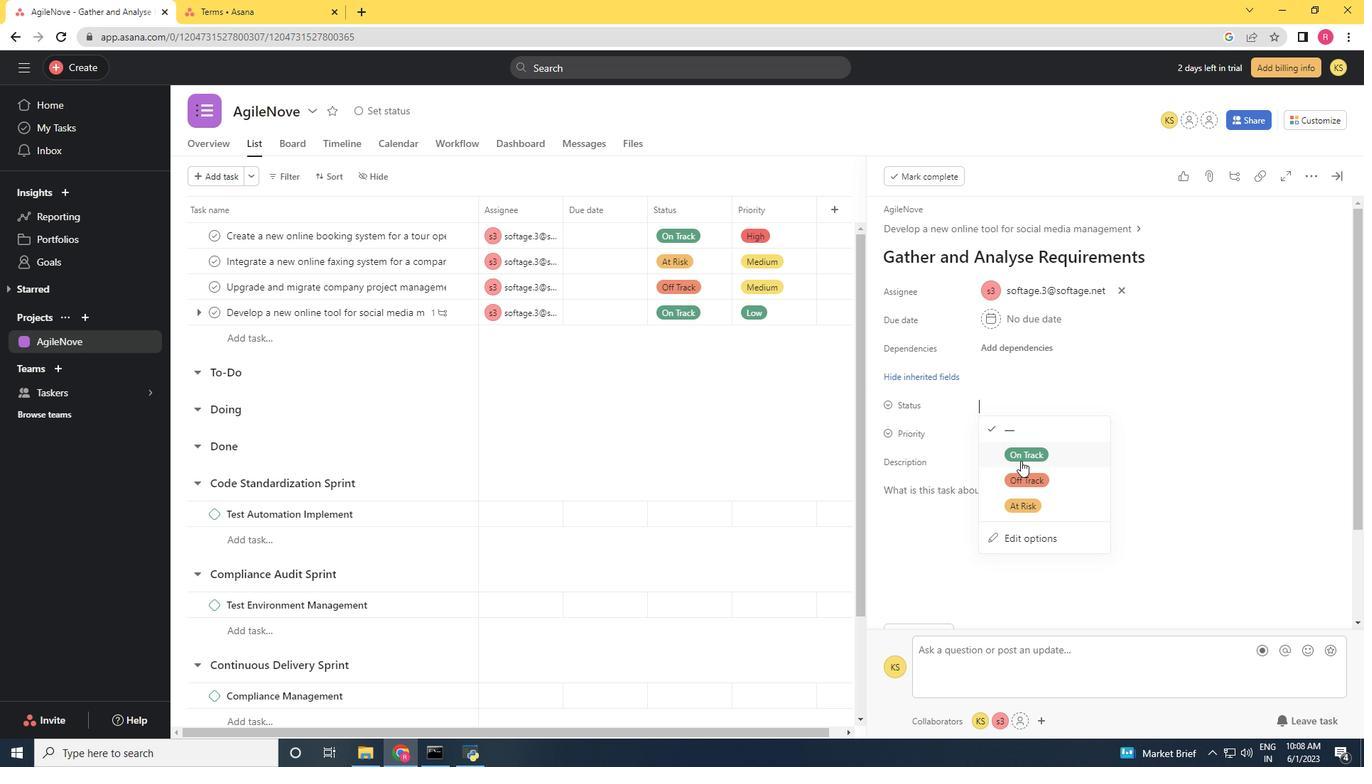 
Action: Mouse moved to (989, 432)
Screenshot: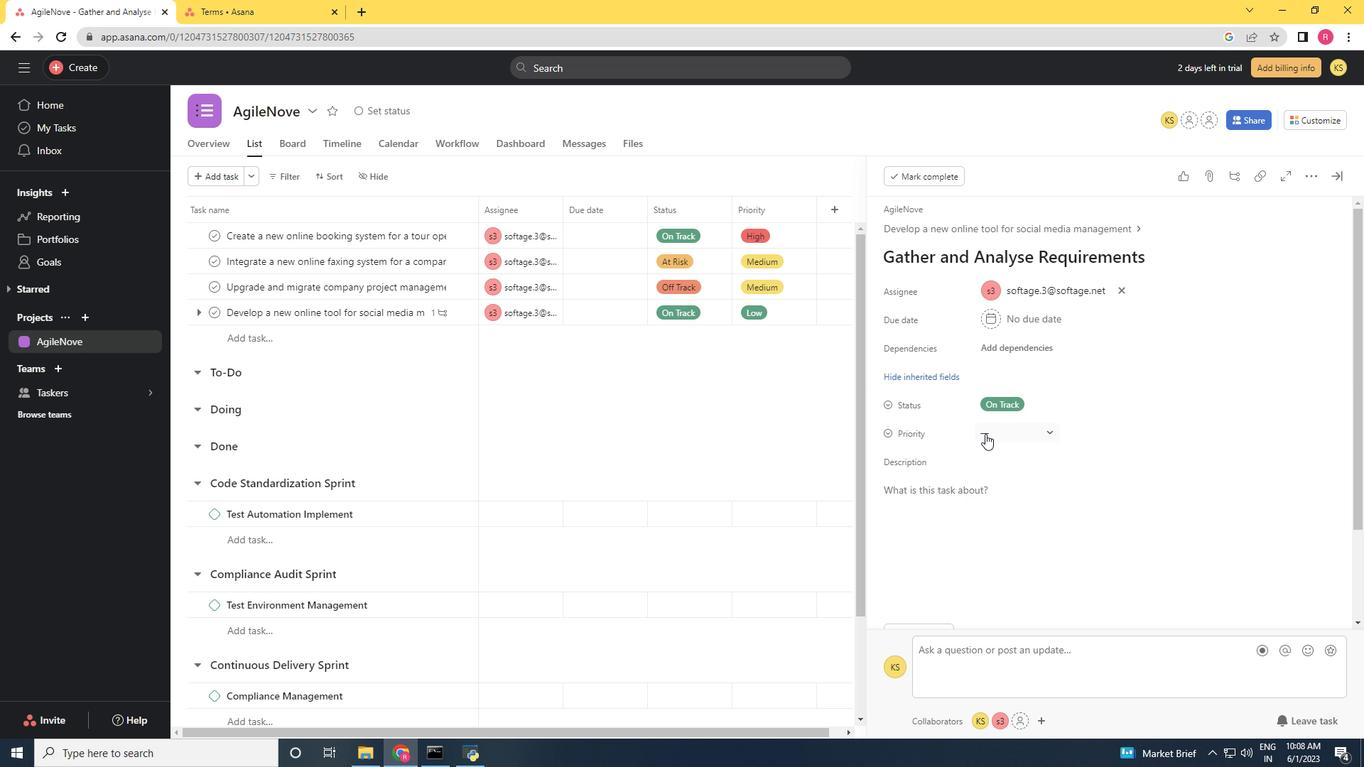 
Action: Mouse pressed left at (989, 432)
Screenshot: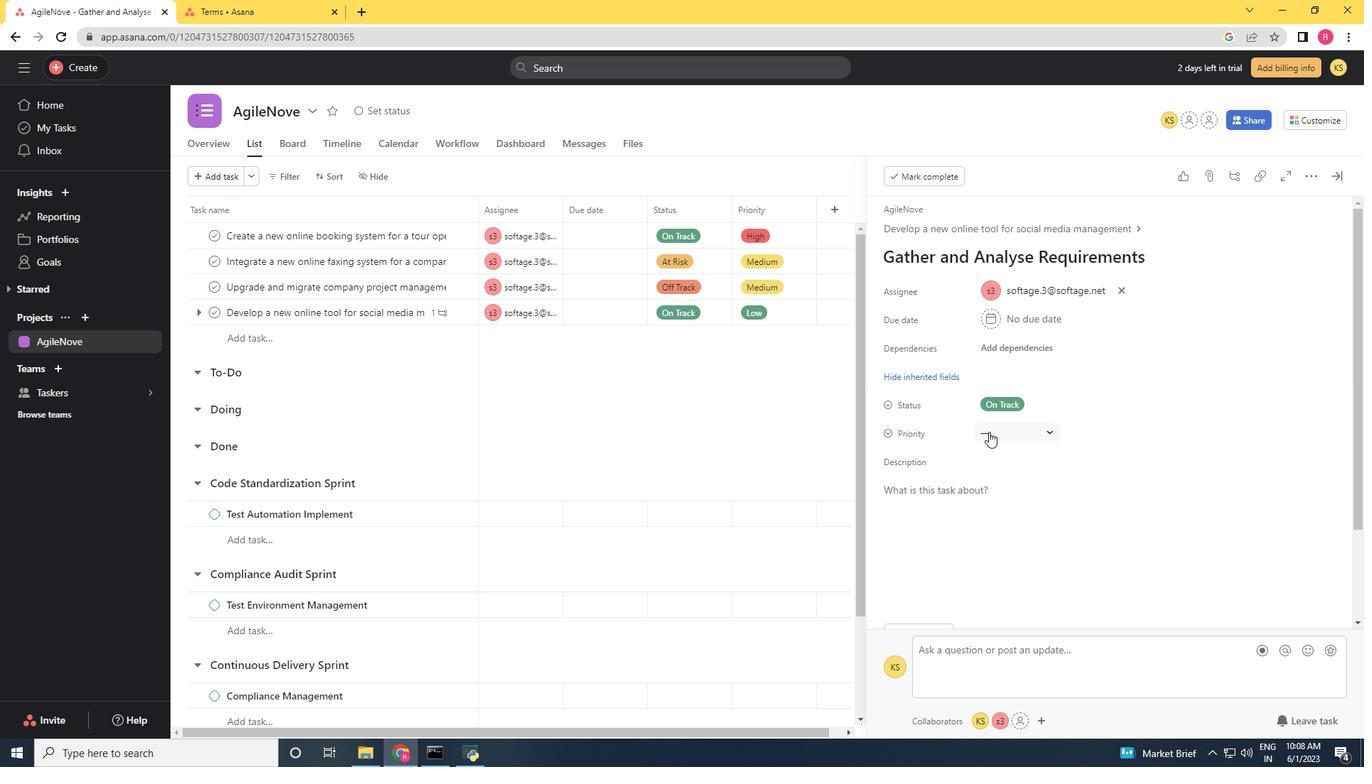 
Action: Mouse moved to (1039, 528)
Screenshot: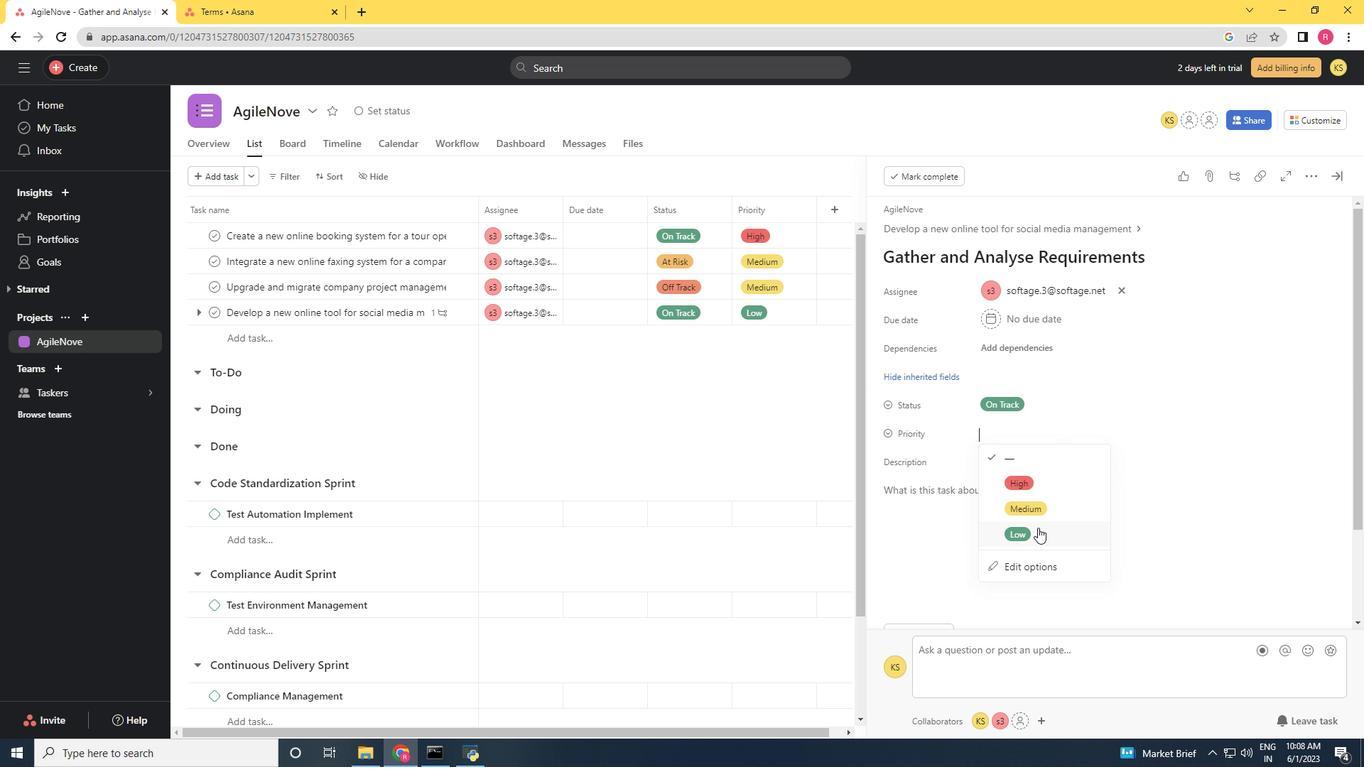 
Action: Mouse pressed left at (1039, 528)
Screenshot: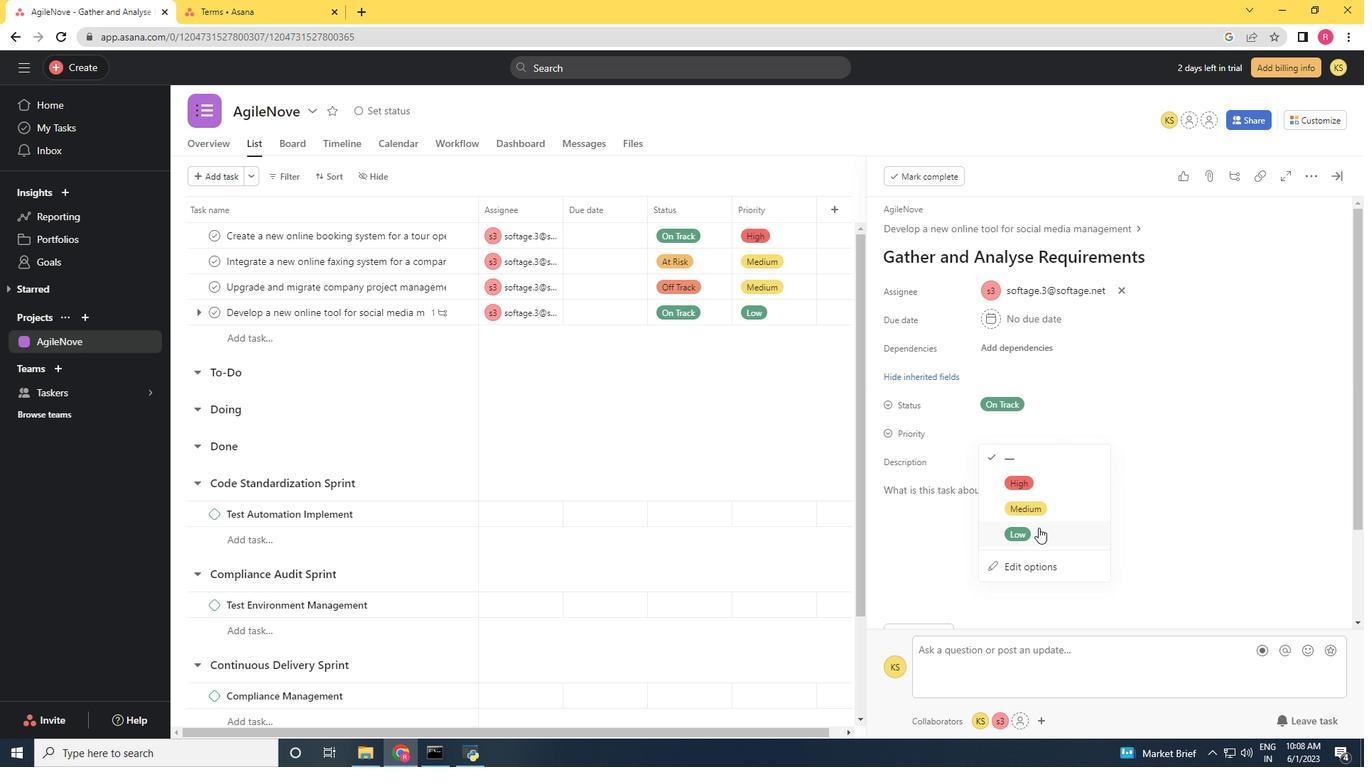 
Action: Mouse moved to (1037, 528)
Screenshot: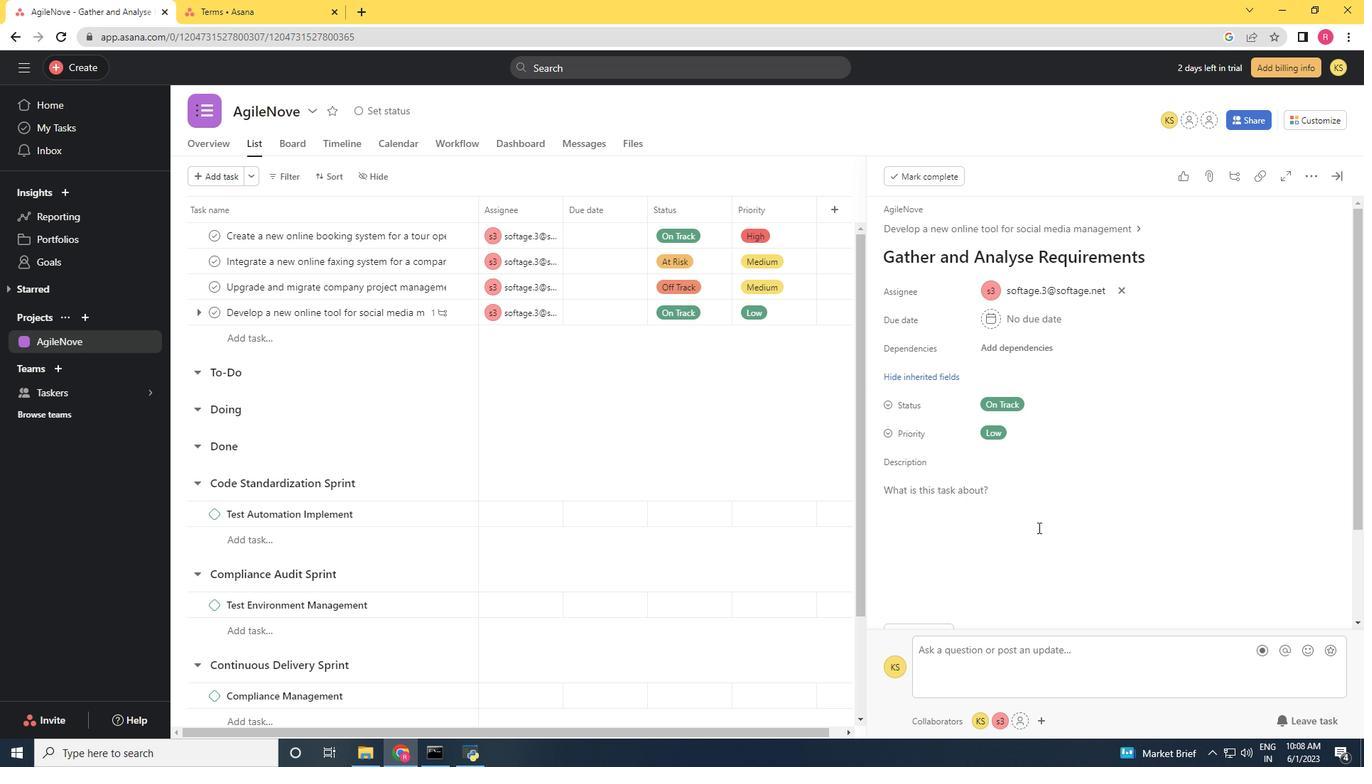 
